 Task: Log work in the project AgileBuddy for the issue 'Implement a new cloud-based customer relationship management system for a company with advanced lead generation and sales tracking features' spent time as '6w 1d 13h 33m' and remaining time as '6w 3d 18h 17m' and add a flag. Now add the issue to the epic 'Data Warehousing Process Improvement'. Log work in the project AgileBuddy for the issue 'Integrate a new product recommendation feature into an existing e-commerce website to improve product discoverability and sales conversion' spent time as '6w 2d 21h 17m' and remaining time as '6w 1d 1h 46m' and clone the issue. Now add the issue to the epic 'IT Audit and Compliance'
Action: Mouse moved to (653, 212)
Screenshot: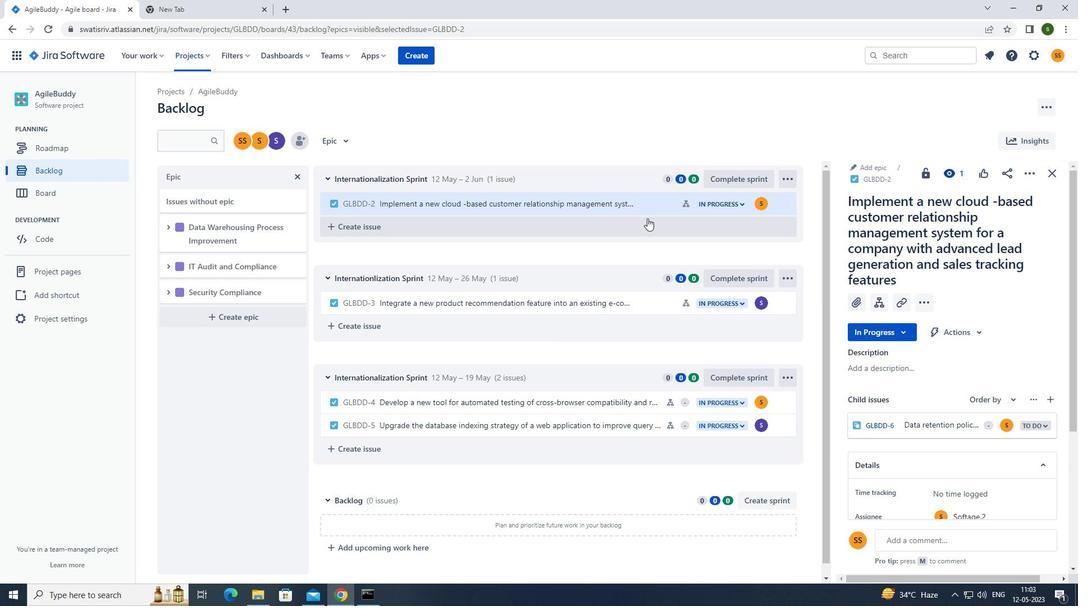 
Action: Mouse pressed left at (653, 212)
Screenshot: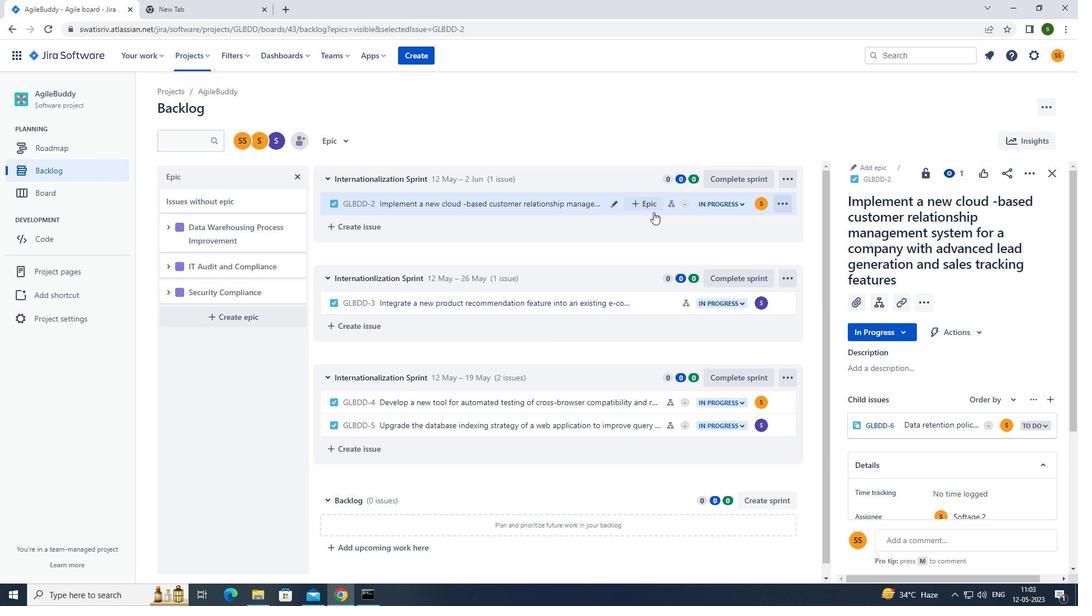 
Action: Mouse moved to (1028, 174)
Screenshot: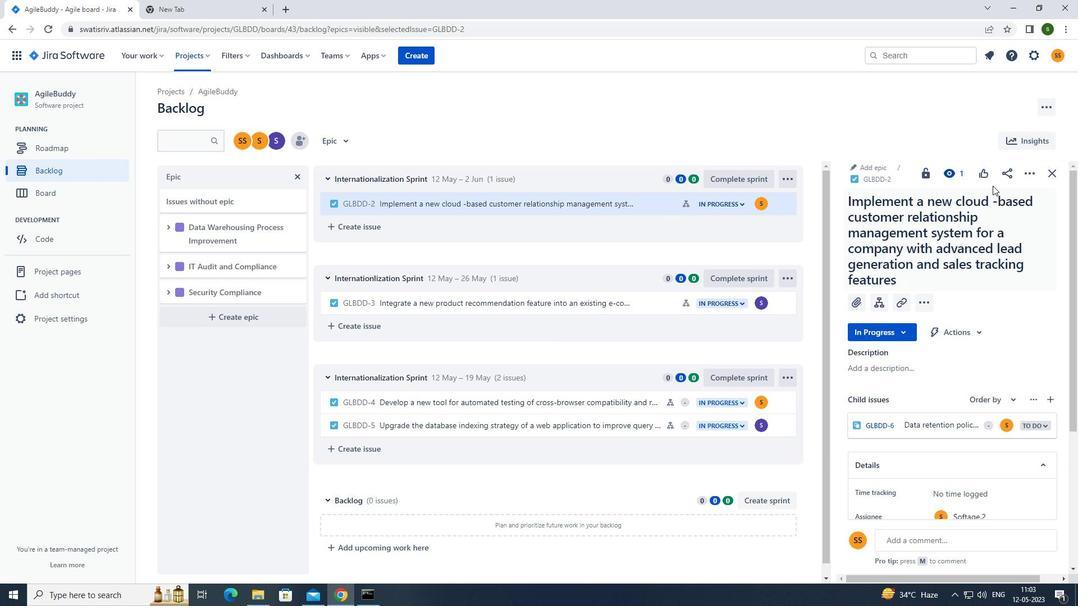 
Action: Mouse pressed left at (1028, 174)
Screenshot: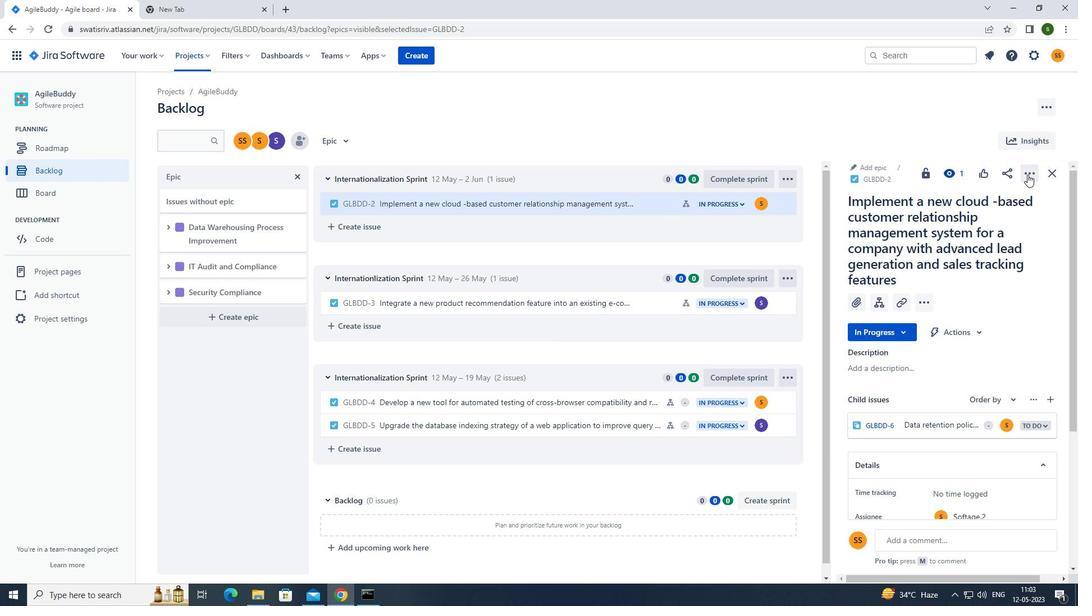 
Action: Mouse moved to (993, 202)
Screenshot: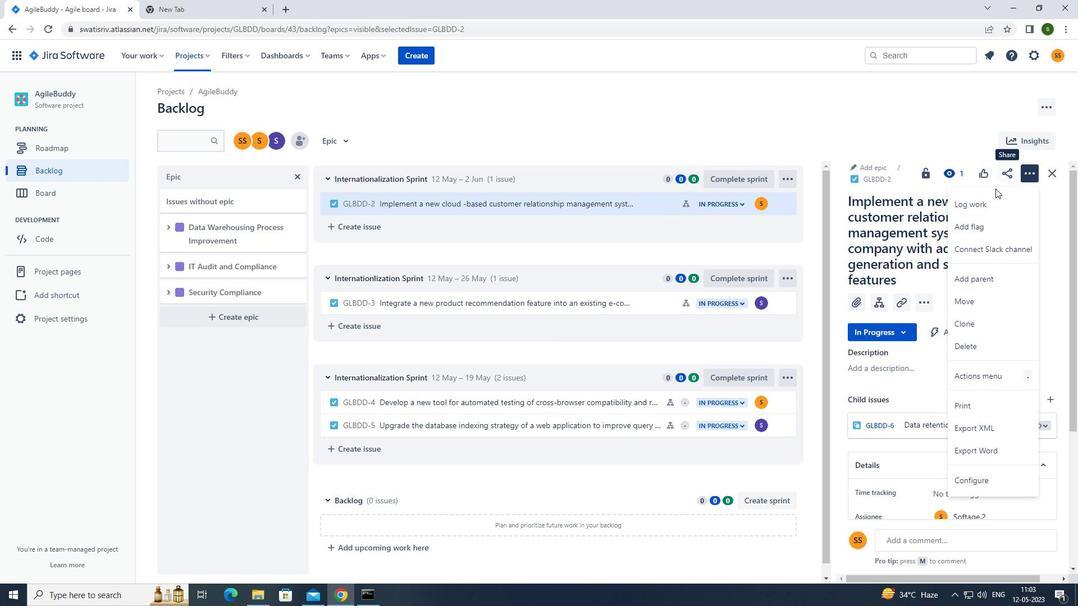 
Action: Mouse pressed left at (993, 202)
Screenshot: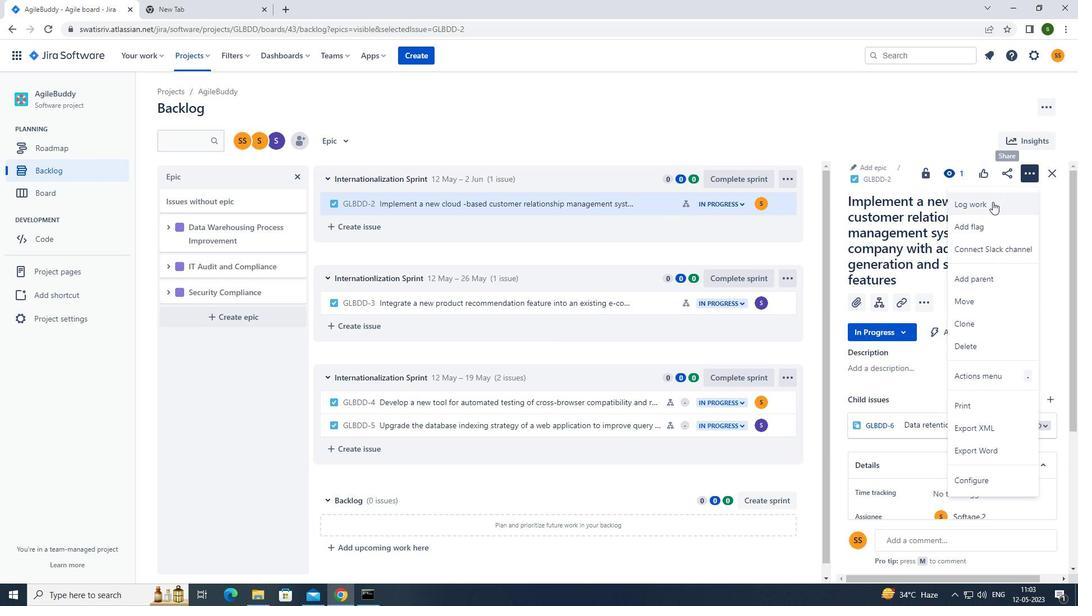
Action: Mouse moved to (458, 134)
Screenshot: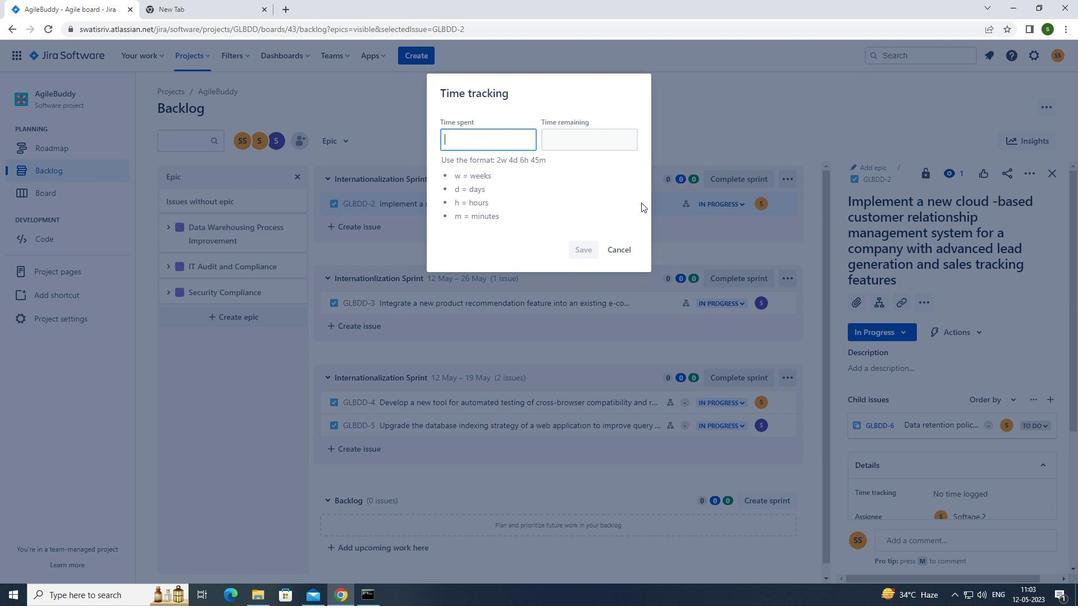 
Action: Mouse pressed left at (458, 134)
Screenshot: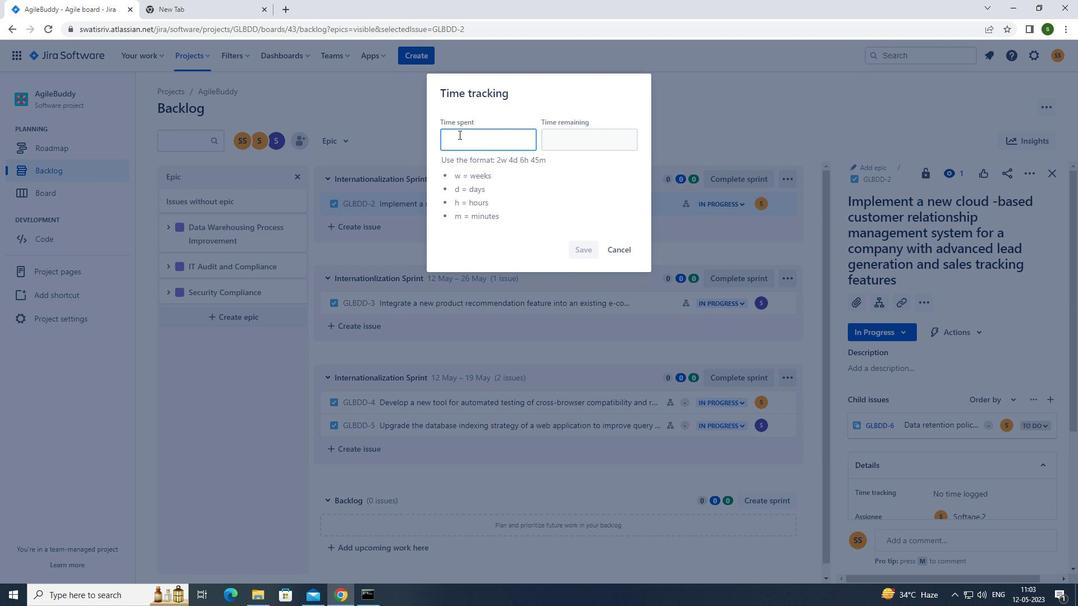 
Action: Mouse moved to (457, 136)
Screenshot: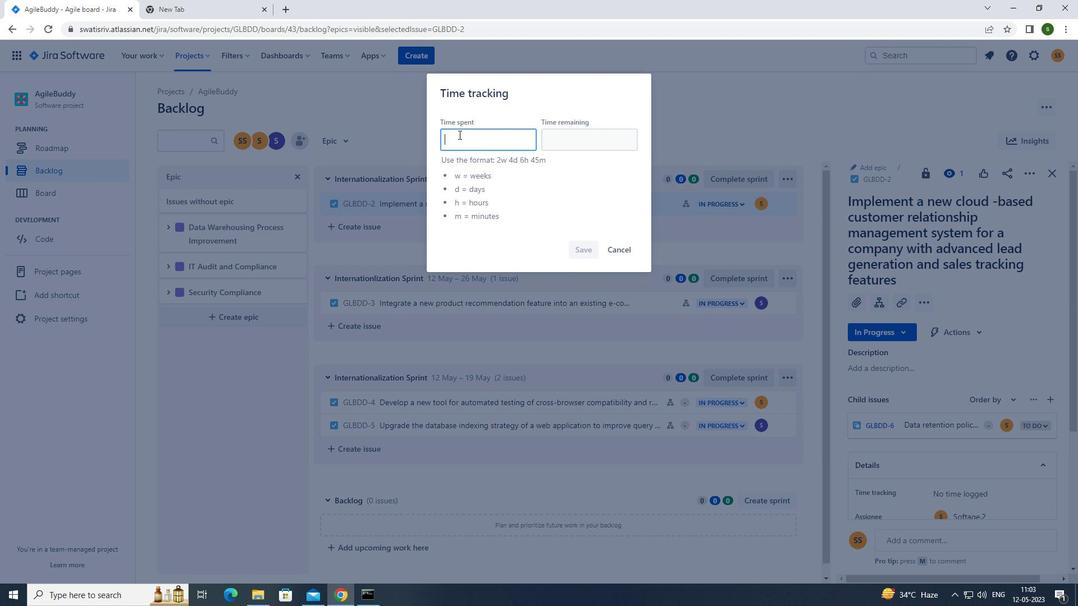 
Action: Key pressed 6w<Key.space>1d<Key.space>13h<Key.space>33m
Screenshot: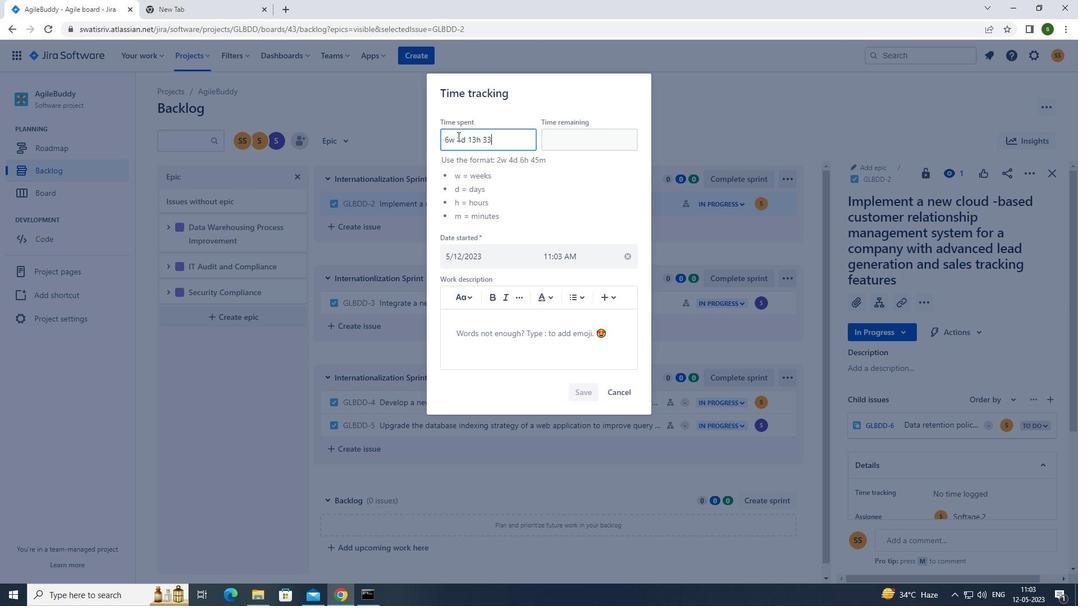 
Action: Mouse moved to (570, 155)
Screenshot: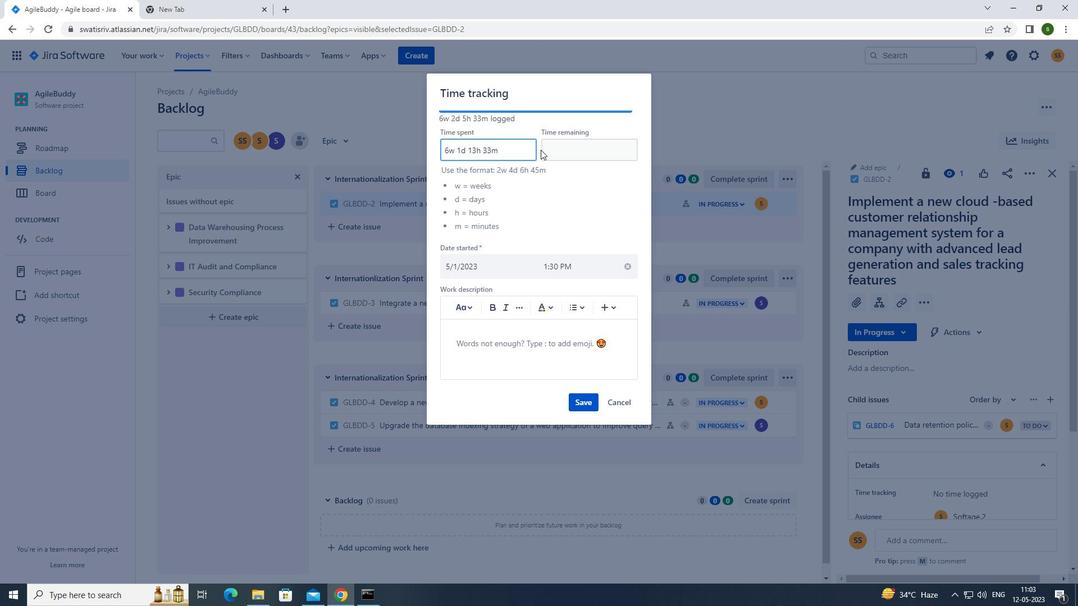 
Action: Mouse pressed left at (570, 155)
Screenshot: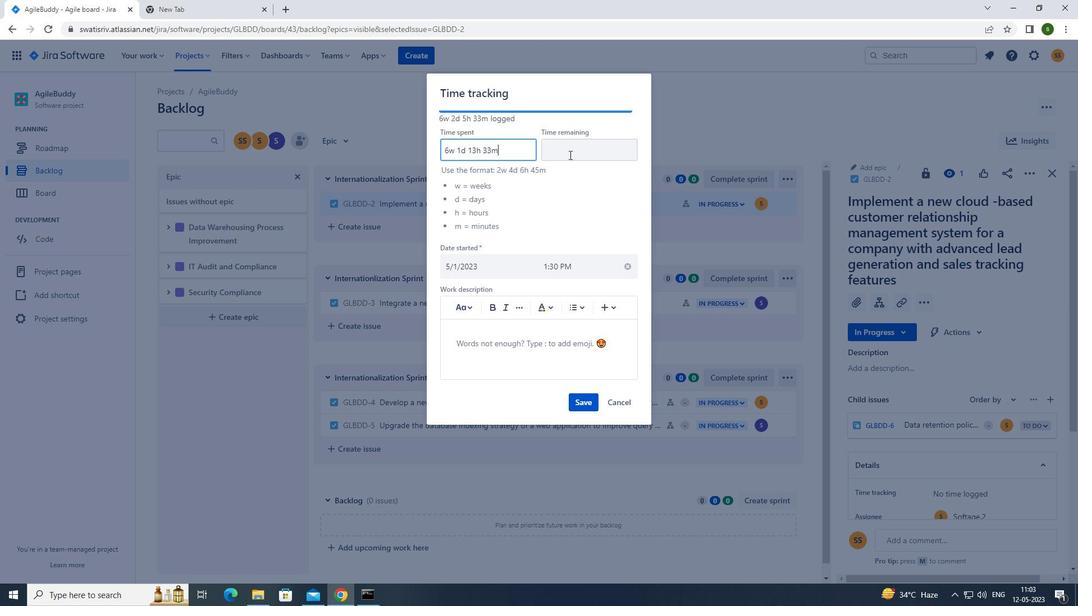 
Action: Mouse moved to (571, 155)
Screenshot: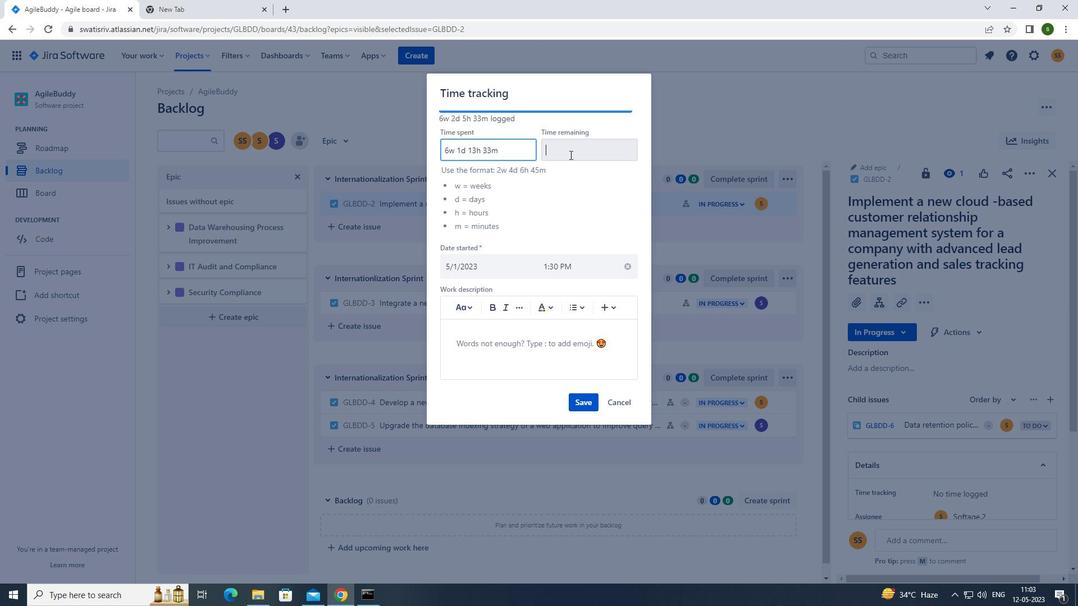 
Action: Key pressed 6w<Key.space>3d<Key.space>18h<Key.space>17m
Screenshot: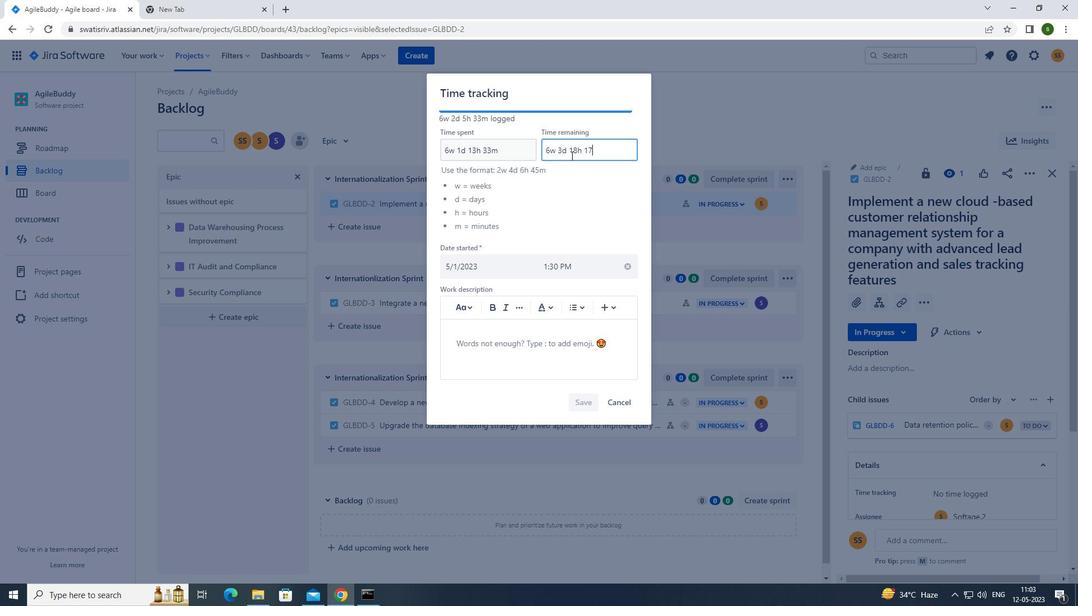 
Action: Mouse moved to (580, 403)
Screenshot: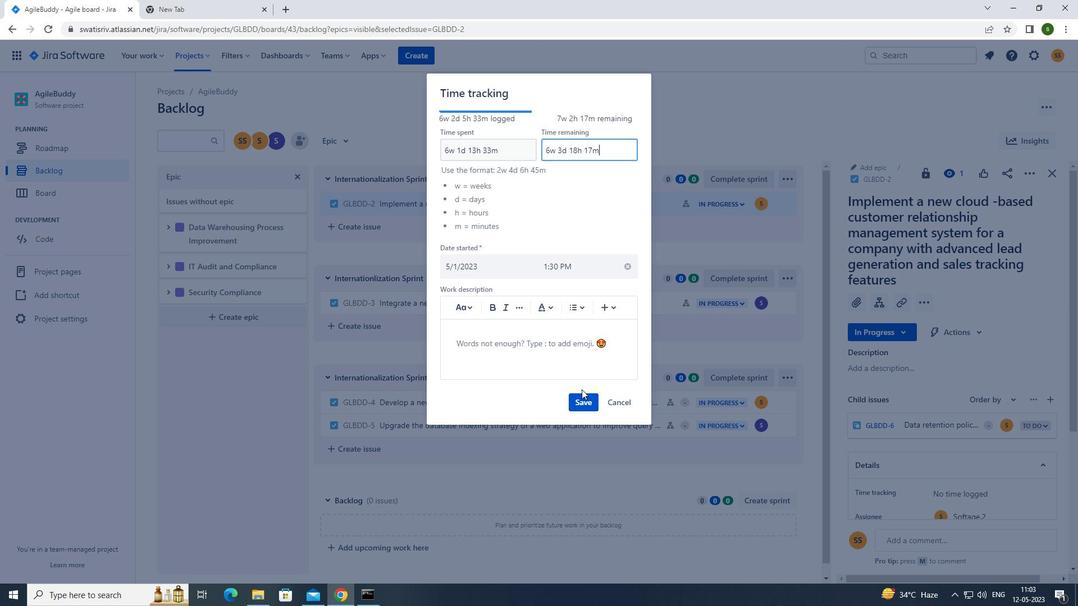 
Action: Mouse pressed left at (580, 403)
Screenshot: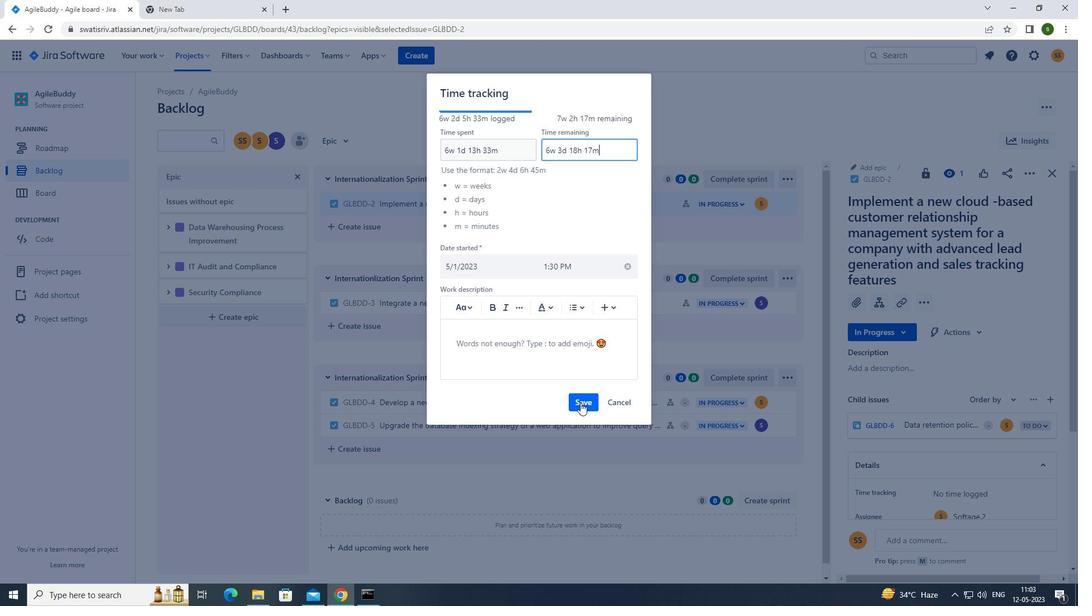 
Action: Mouse moved to (1028, 173)
Screenshot: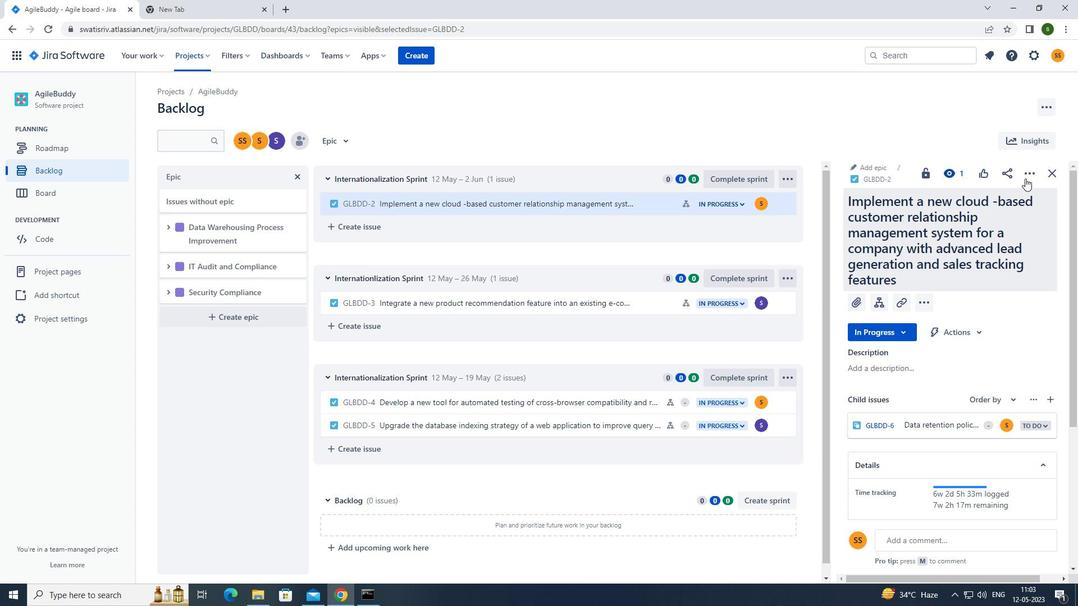 
Action: Mouse pressed left at (1028, 173)
Screenshot: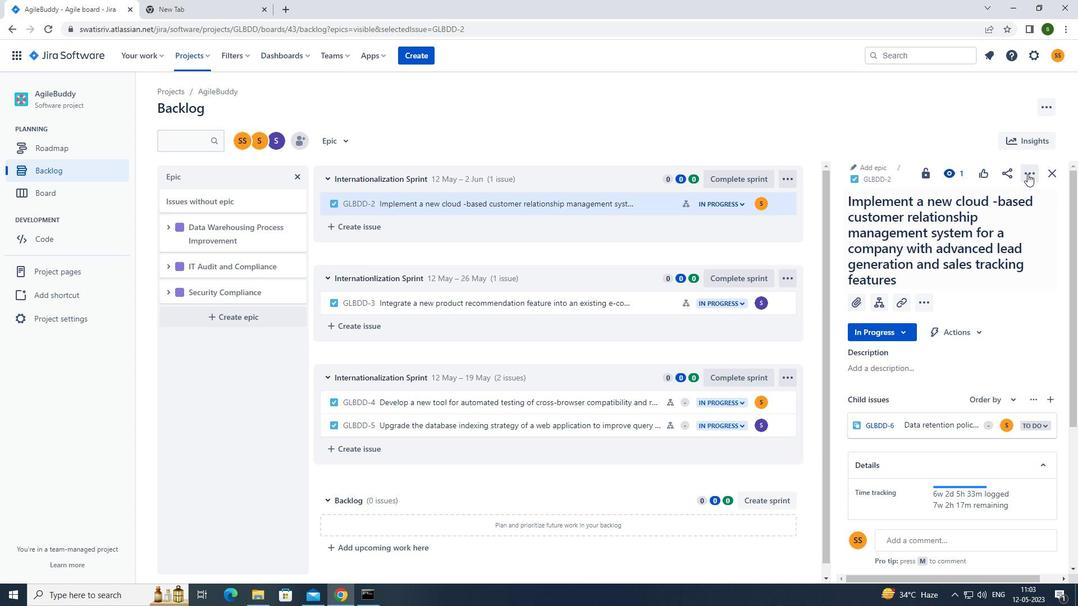 
Action: Mouse moved to (989, 223)
Screenshot: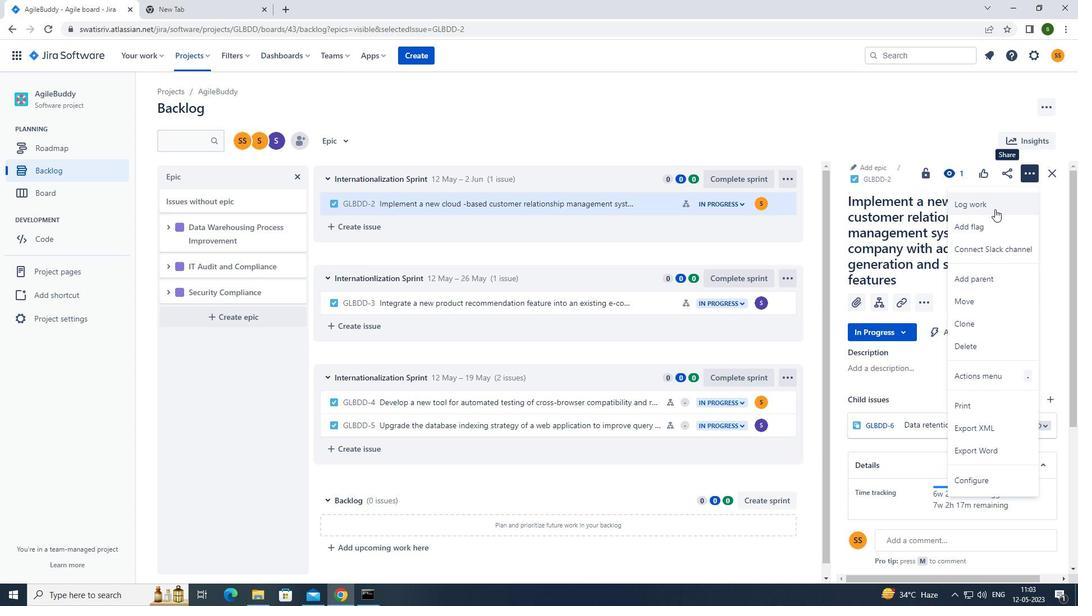 
Action: Mouse pressed left at (989, 223)
Screenshot: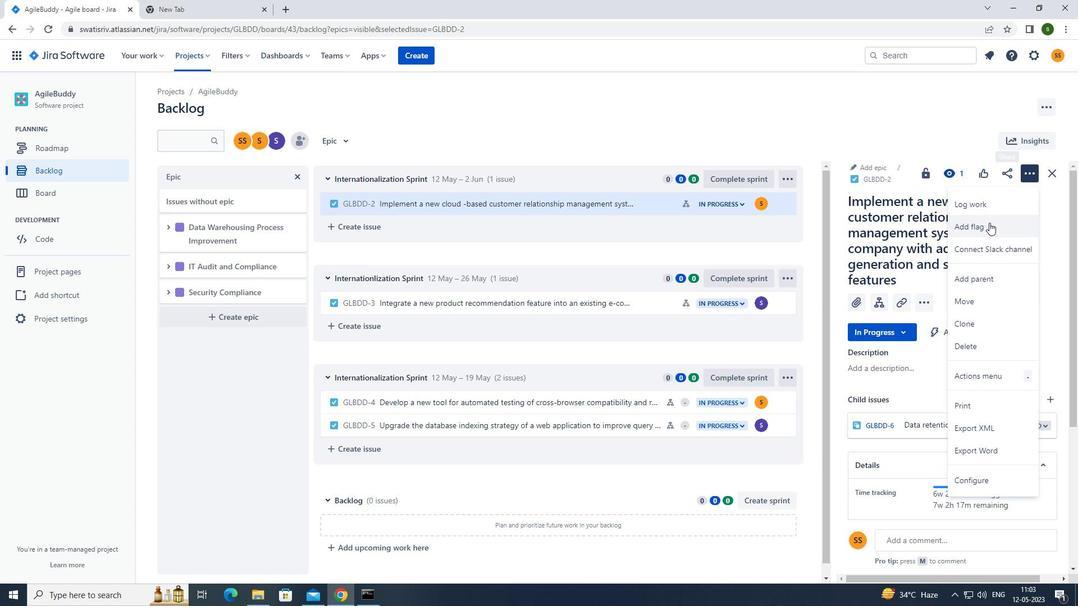 
Action: Mouse moved to (341, 137)
Screenshot: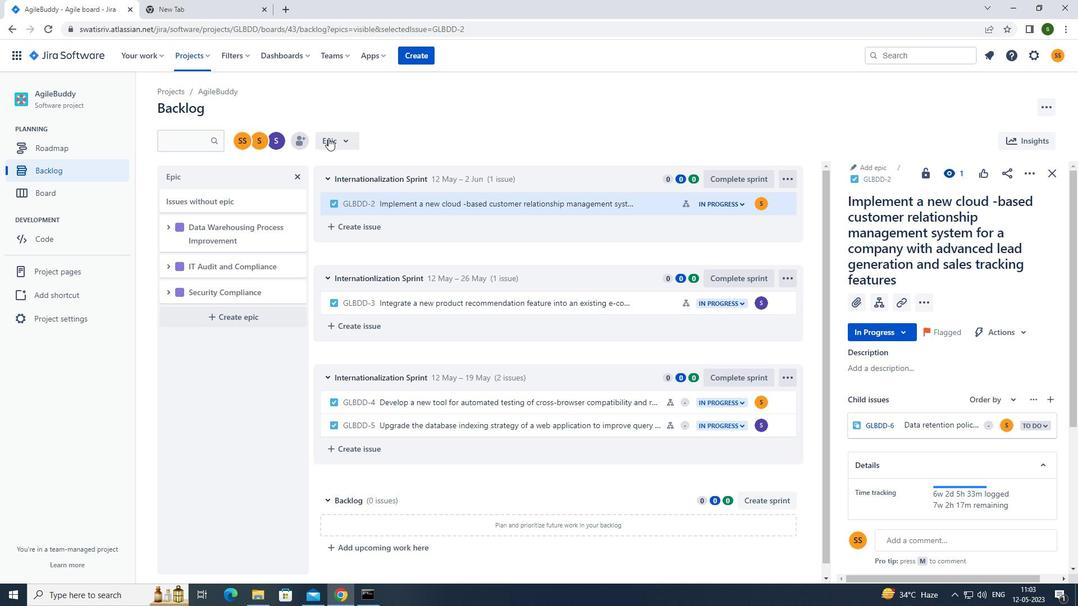 
Action: Mouse pressed left at (341, 137)
Screenshot: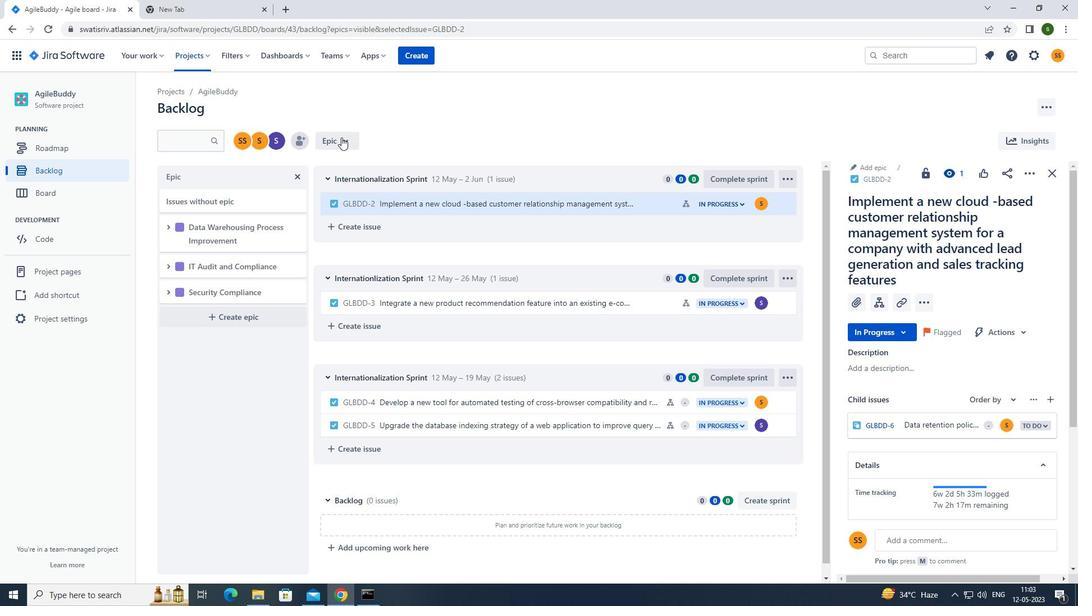 
Action: Mouse moved to (367, 192)
Screenshot: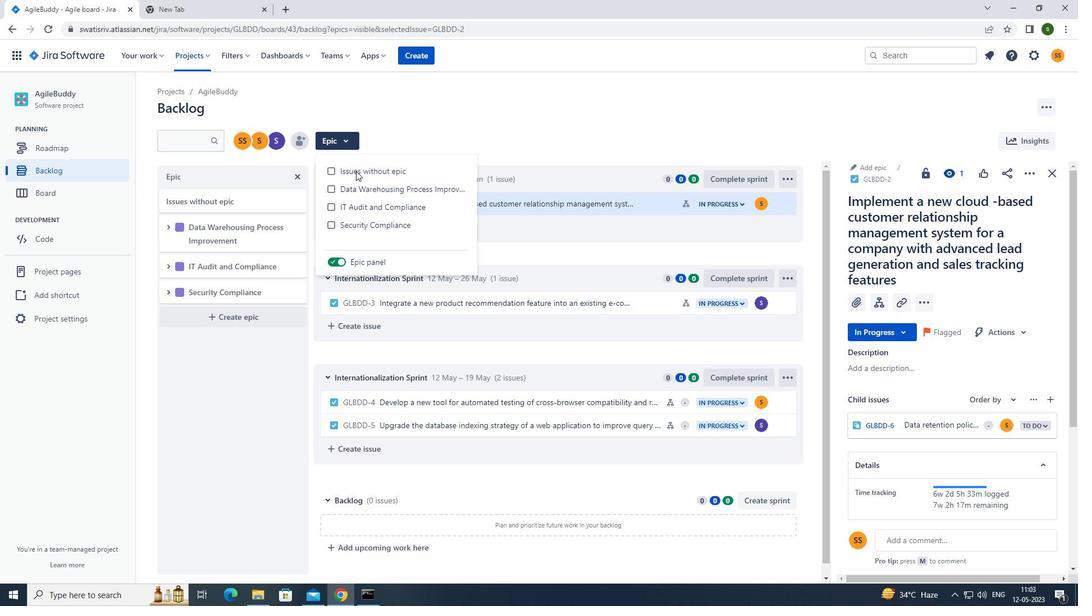 
Action: Mouse pressed left at (367, 192)
Screenshot: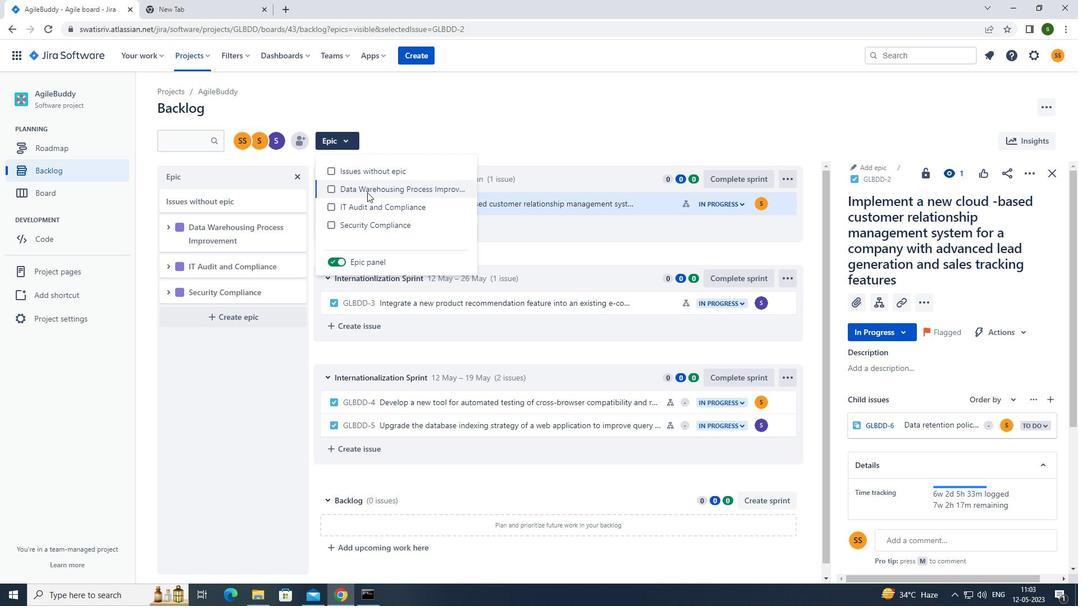 
Action: Mouse moved to (456, 115)
Screenshot: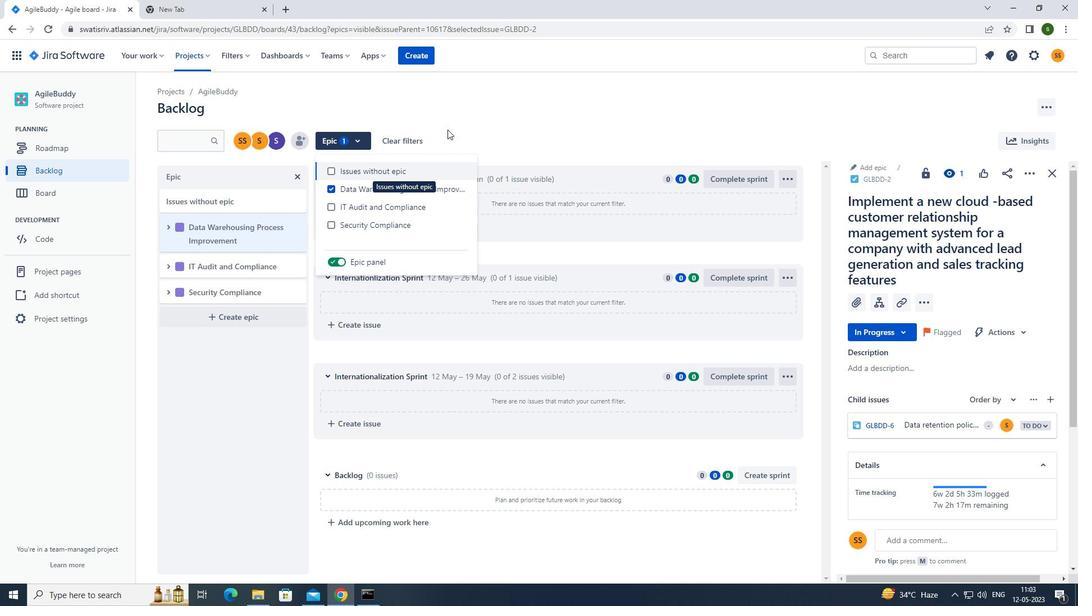 
Action: Mouse pressed left at (456, 115)
Screenshot: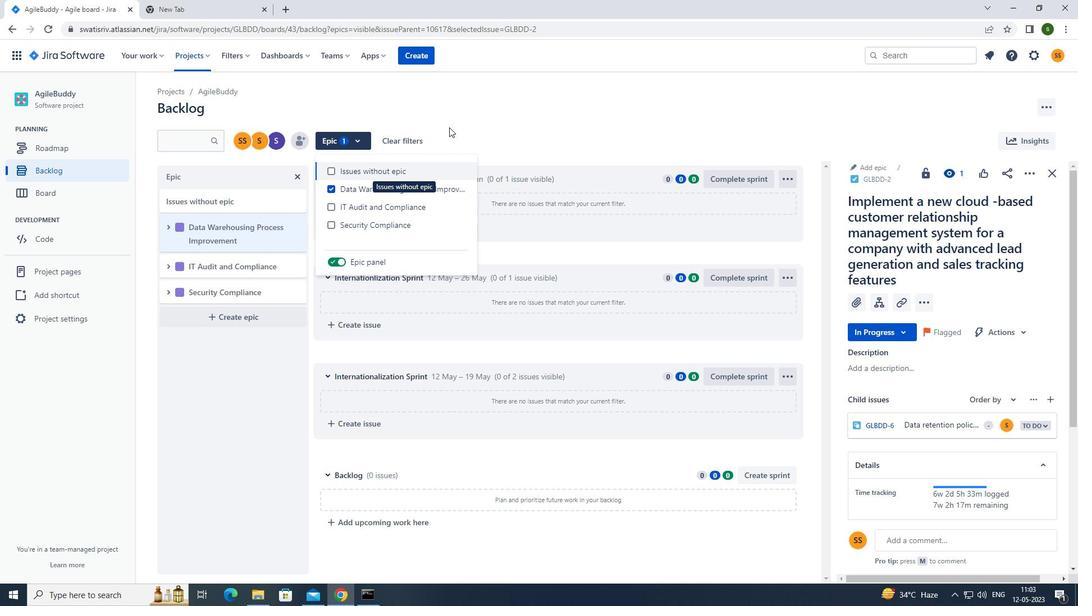 
Action: Mouse moved to (83, 167)
Screenshot: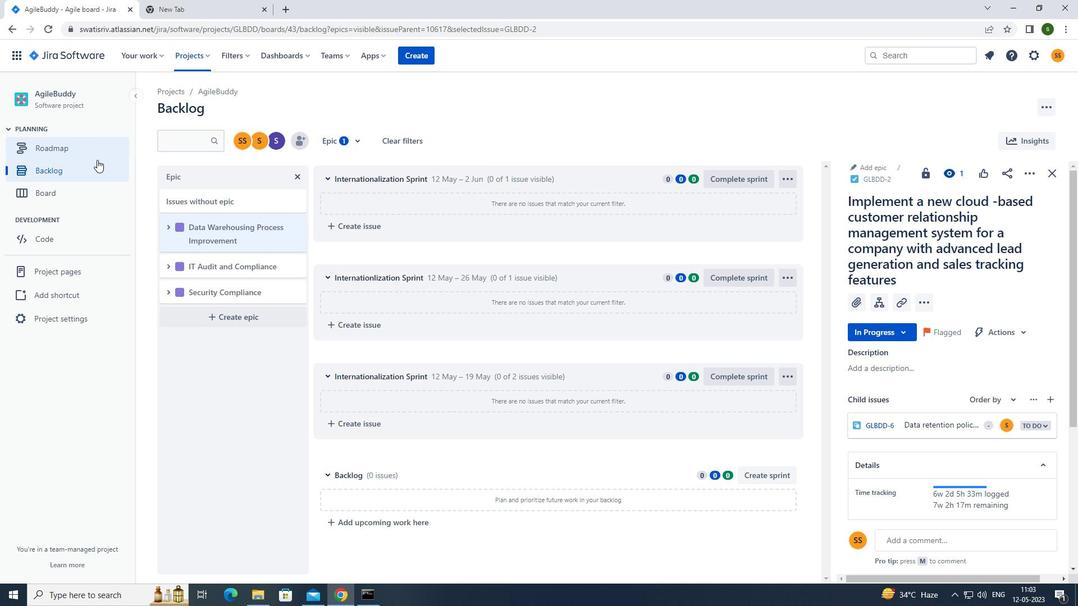 
Action: Mouse pressed left at (83, 167)
Screenshot: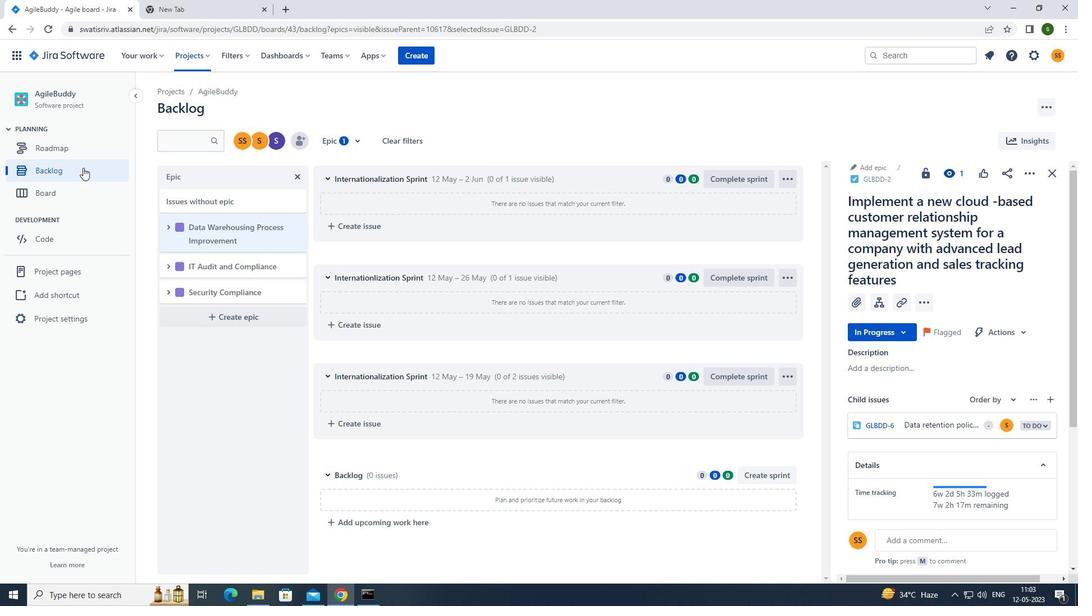 
Action: Mouse moved to (622, 311)
Screenshot: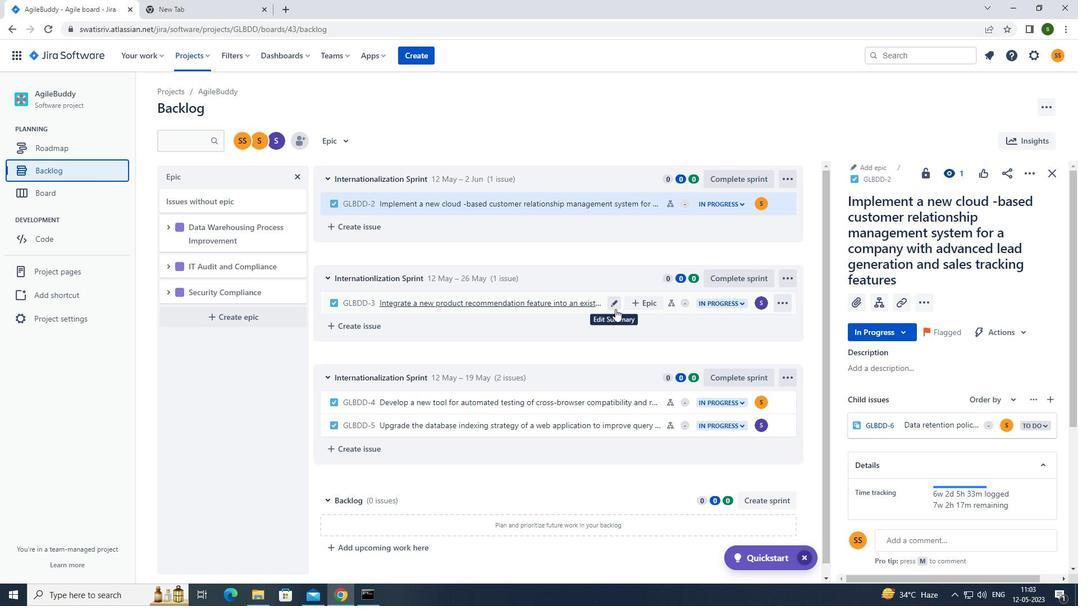 
Action: Mouse pressed left at (622, 311)
Screenshot: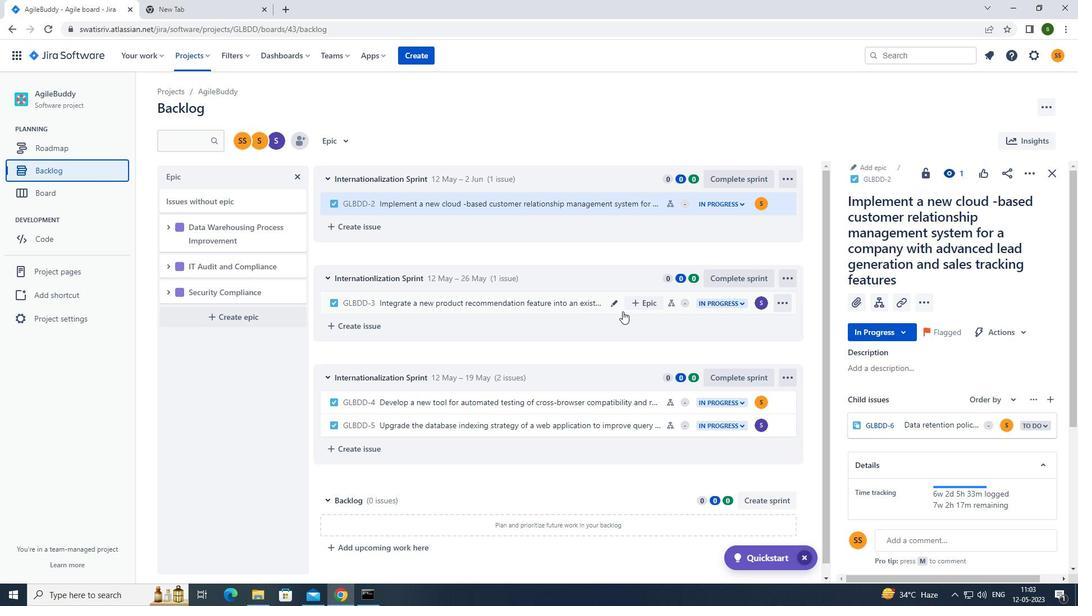 
Action: Mouse moved to (1026, 172)
Screenshot: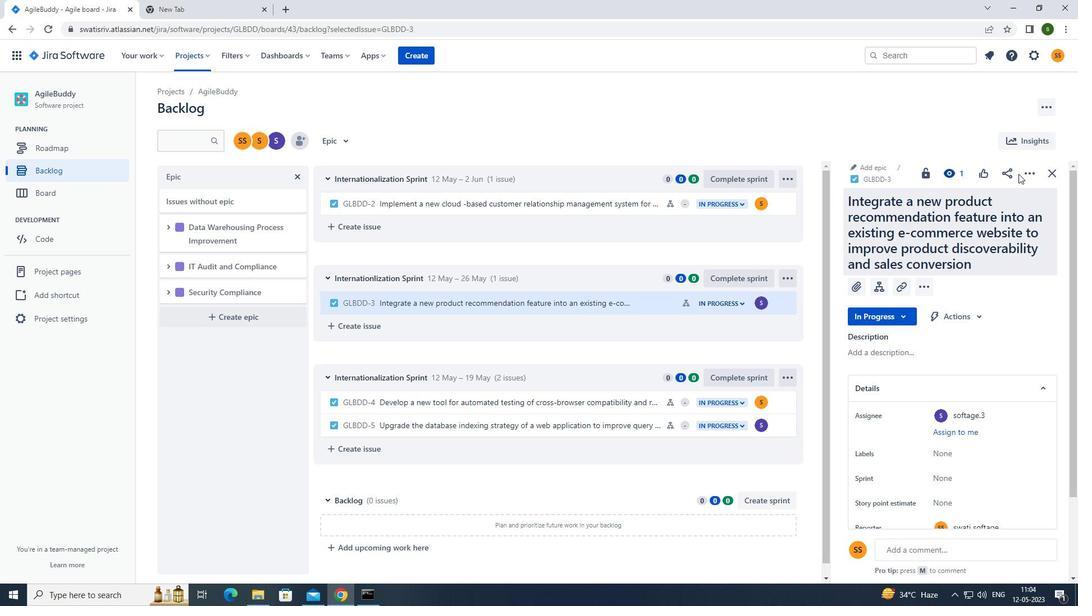 
Action: Mouse pressed left at (1026, 172)
Screenshot: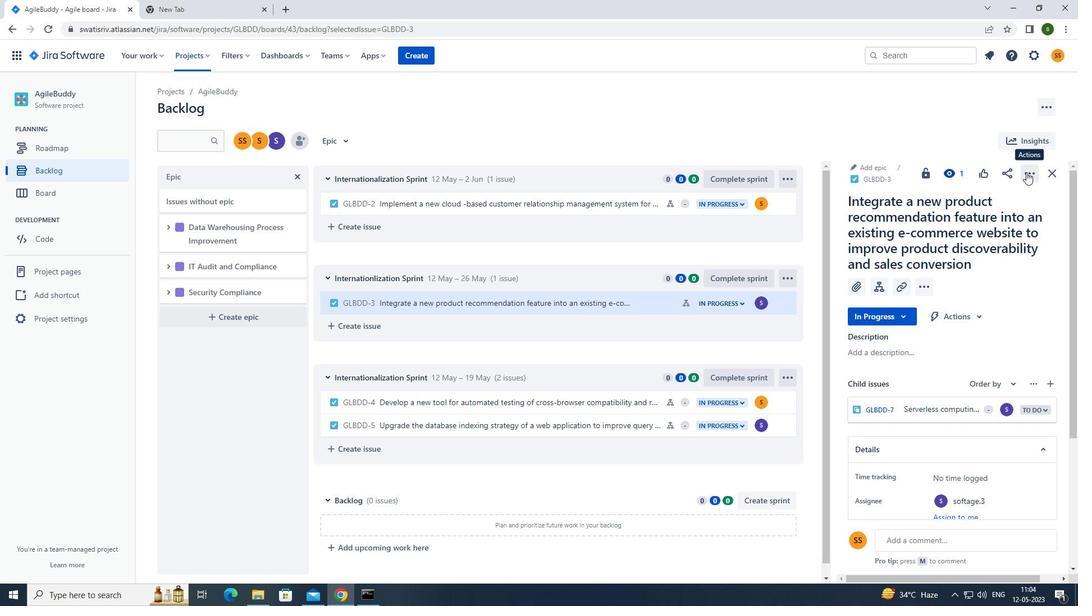 
Action: Mouse moved to (1000, 204)
Screenshot: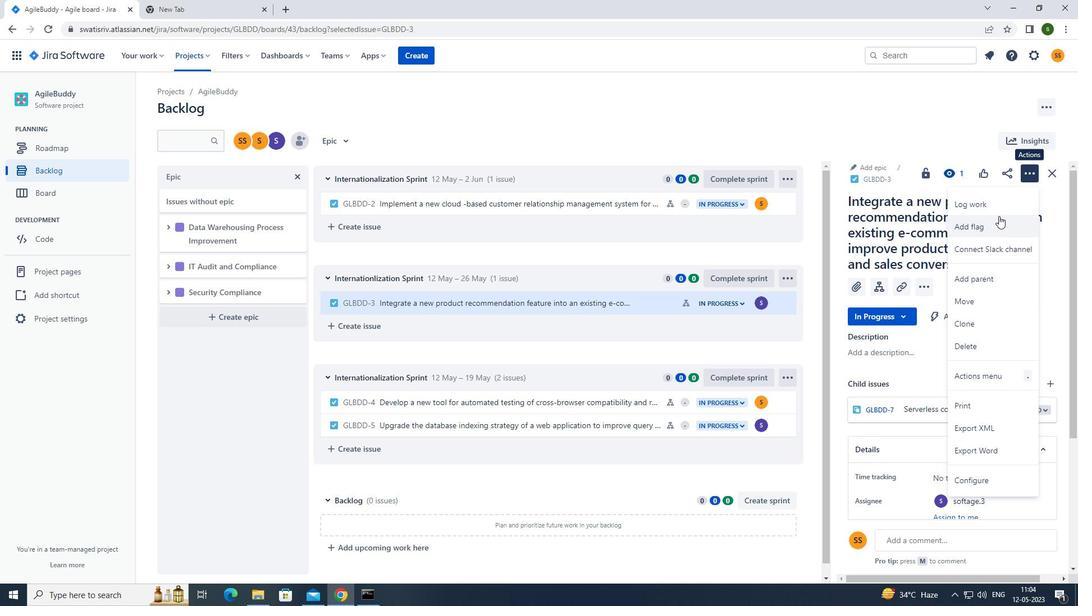 
Action: Mouse pressed left at (1000, 204)
Screenshot: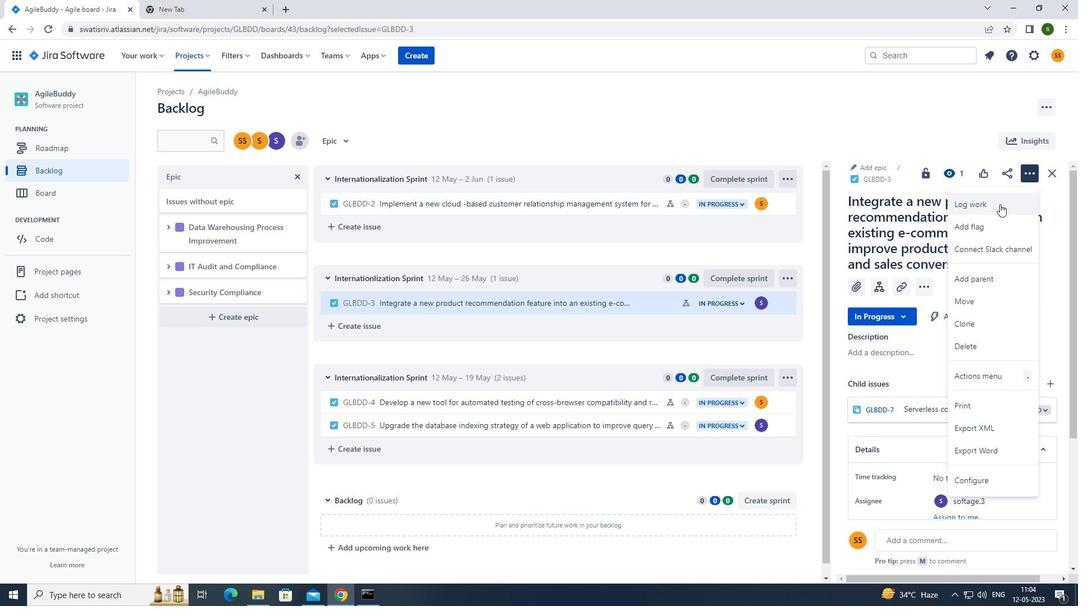 
Action: Mouse moved to (522, 142)
Screenshot: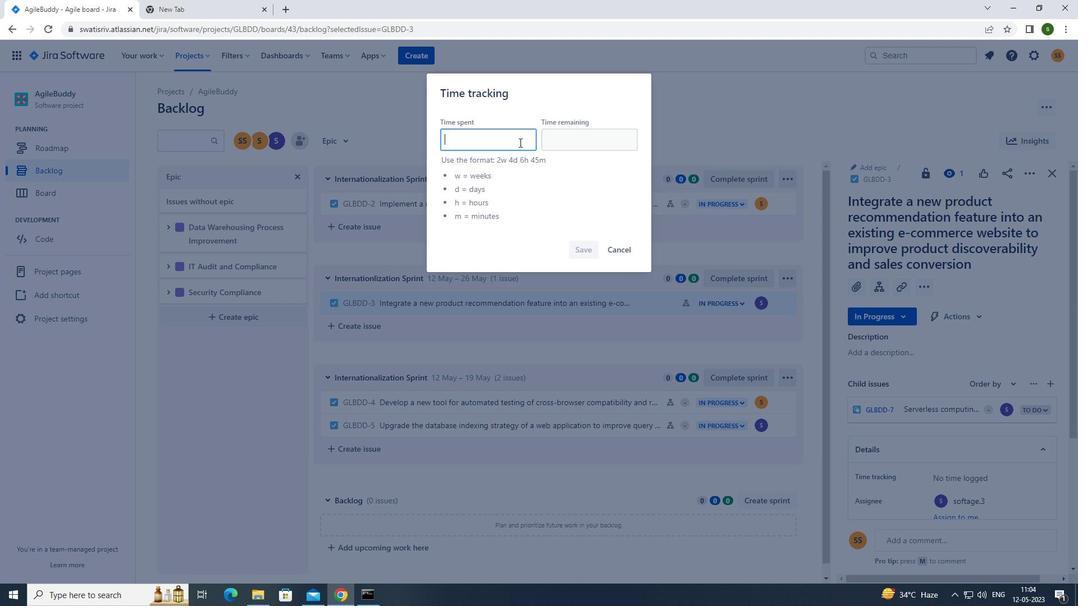 
Action: Key pressed 6w<Key.space>2d<Key.space>21h<Key.space>17m
Screenshot: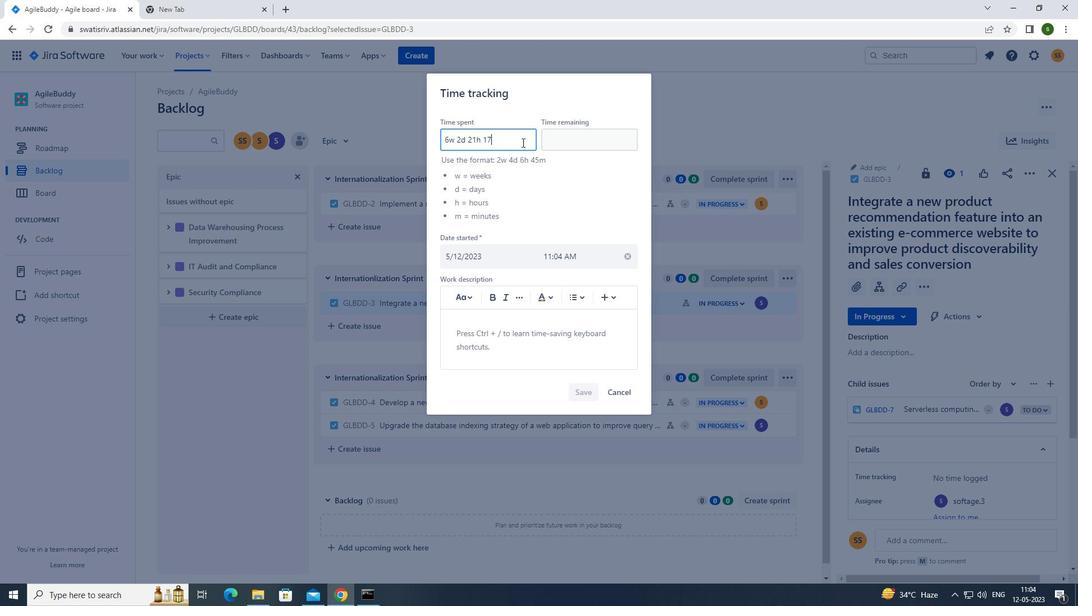 
Action: Mouse moved to (606, 155)
Screenshot: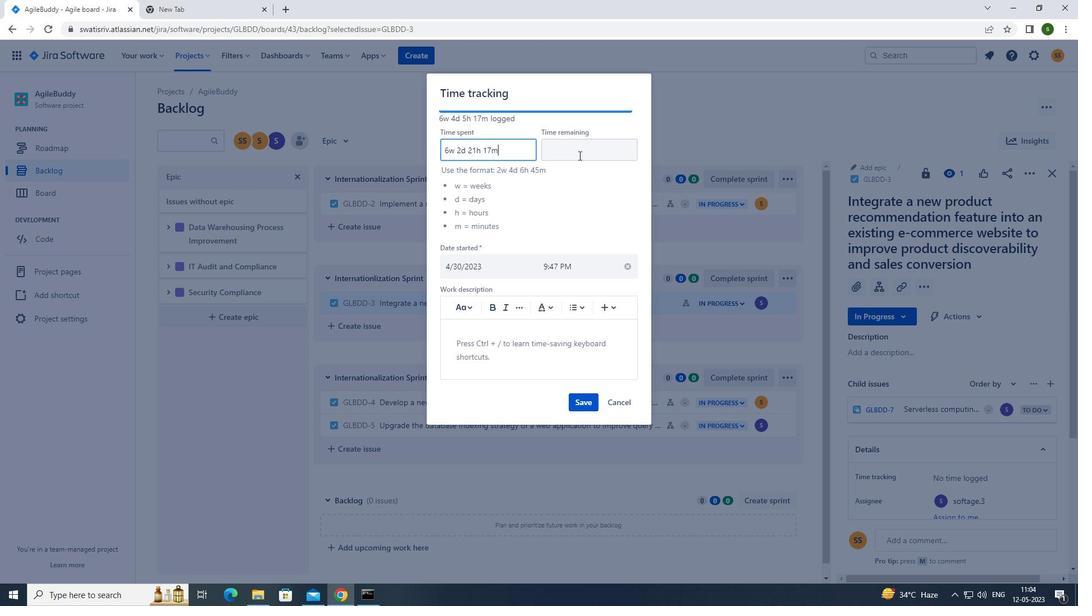 
Action: Mouse pressed left at (606, 155)
Screenshot: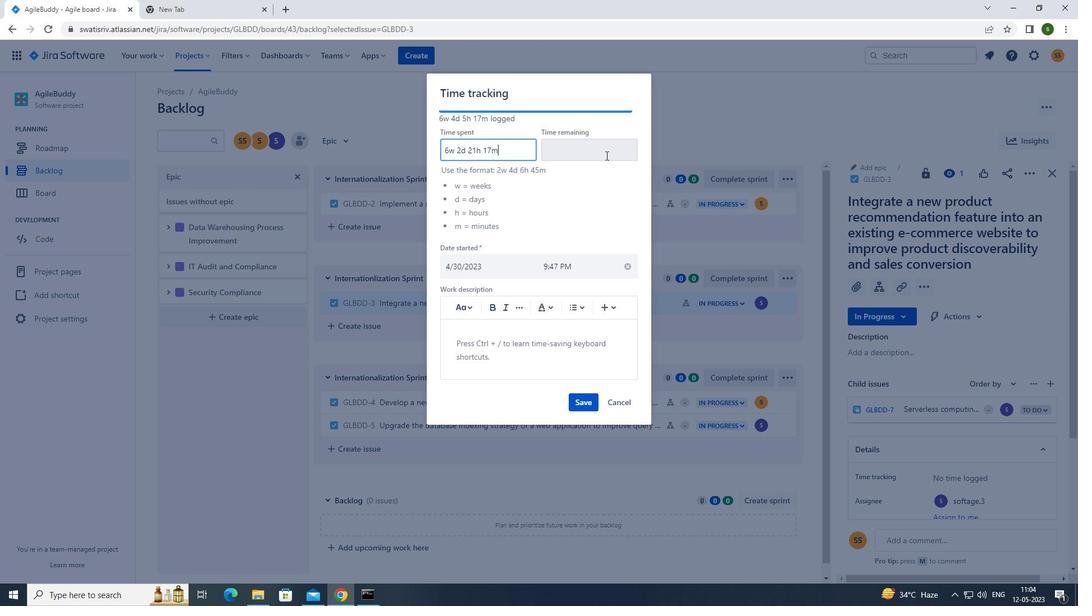 
Action: Key pressed 6w<Key.space>1d<Key.space>1h<Key.space>46m
Screenshot: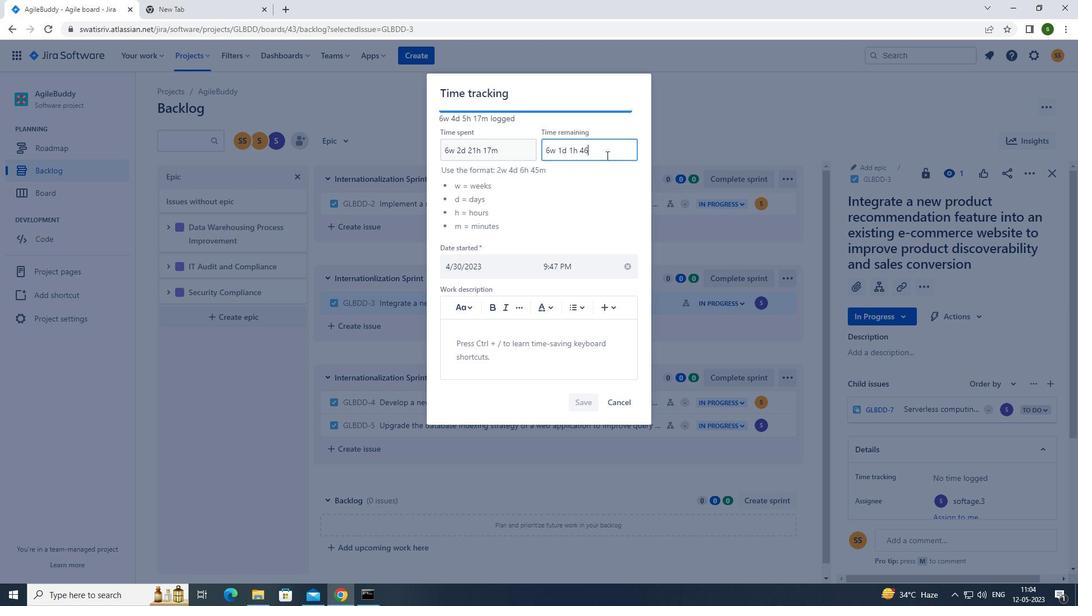 
Action: Mouse moved to (590, 402)
Screenshot: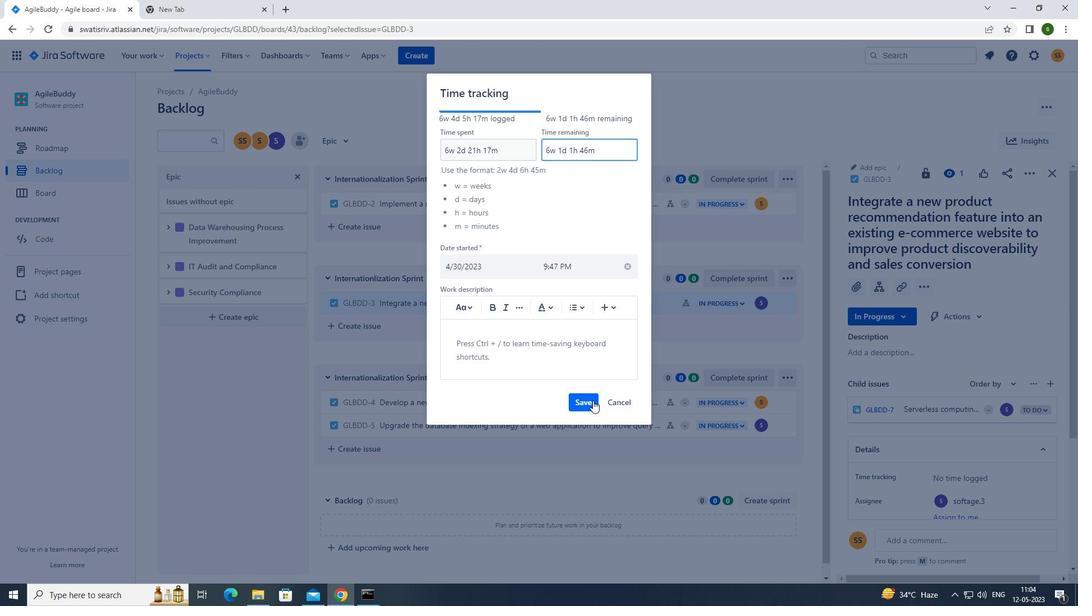 
Action: Mouse pressed left at (590, 402)
Screenshot: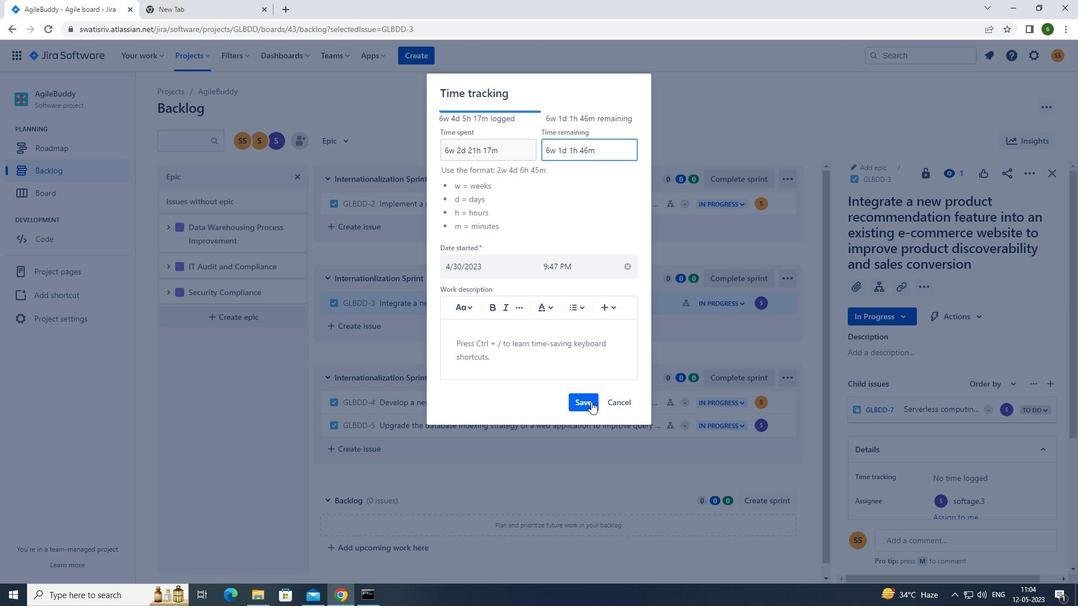 
Action: Mouse moved to (783, 304)
Screenshot: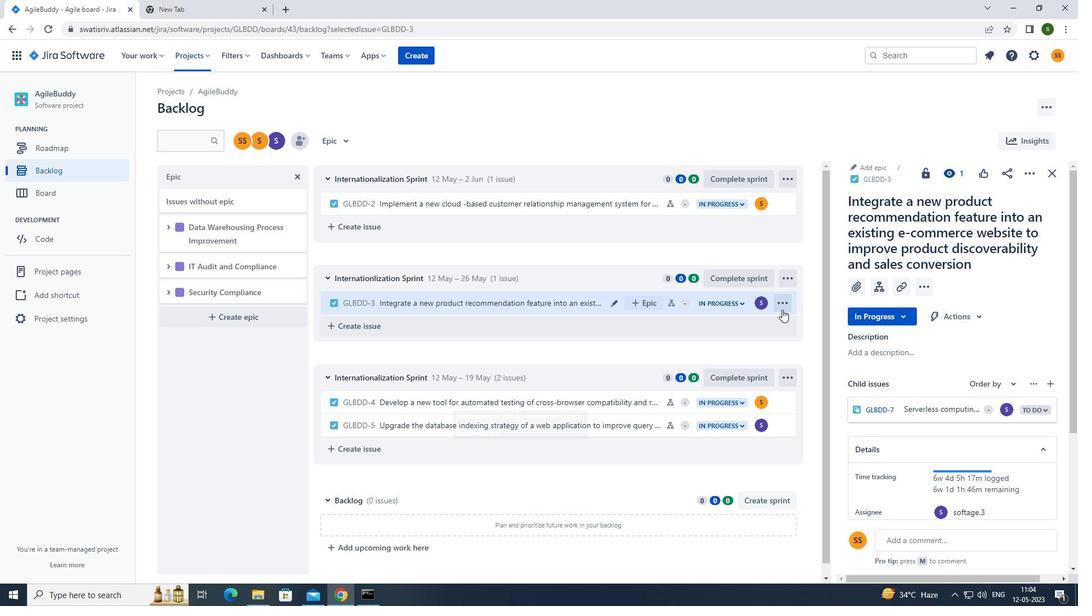 
Action: Mouse pressed left at (783, 304)
Screenshot: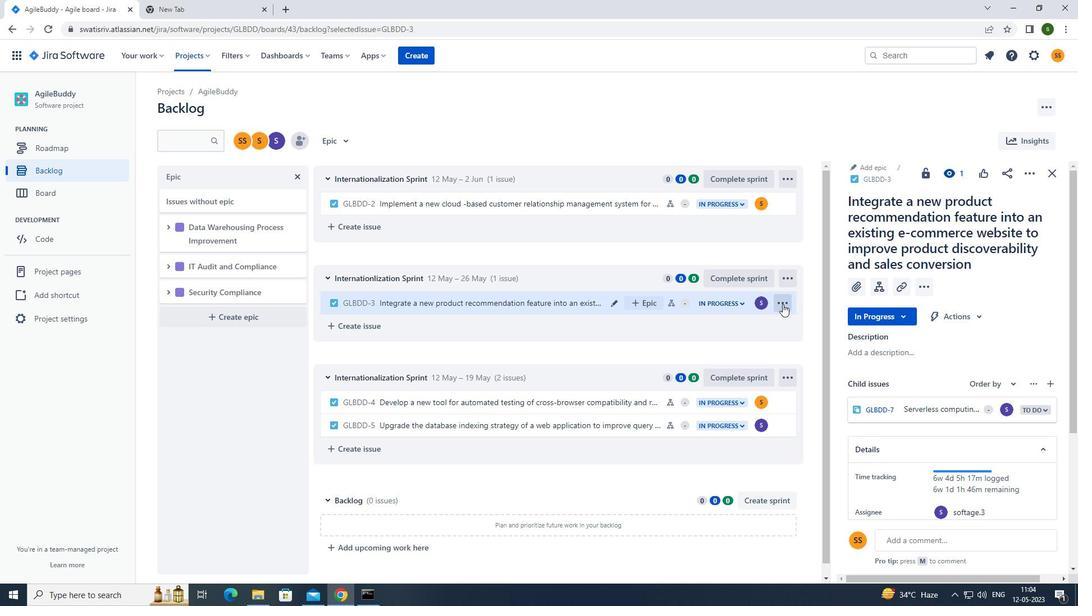 
Action: Mouse moved to (1035, 171)
Screenshot: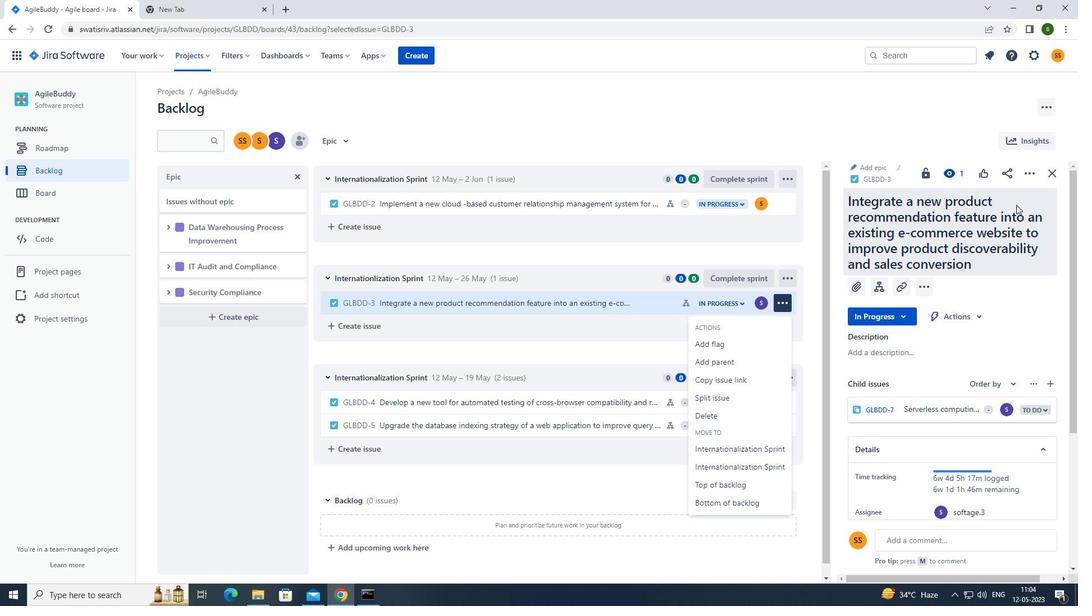
Action: Mouse pressed left at (1035, 171)
Screenshot: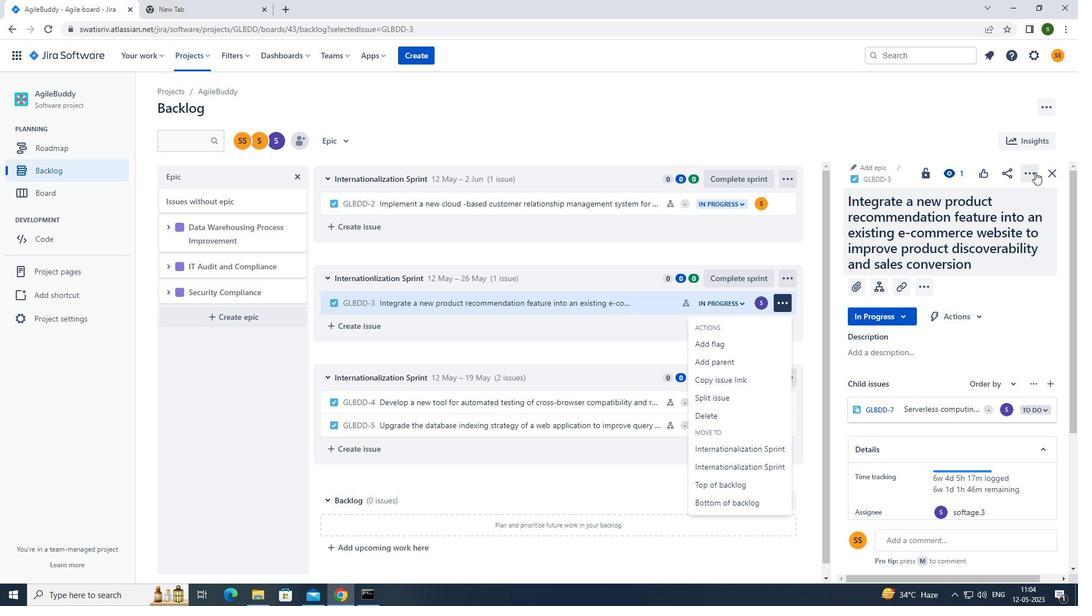 
Action: Mouse moved to (986, 315)
Screenshot: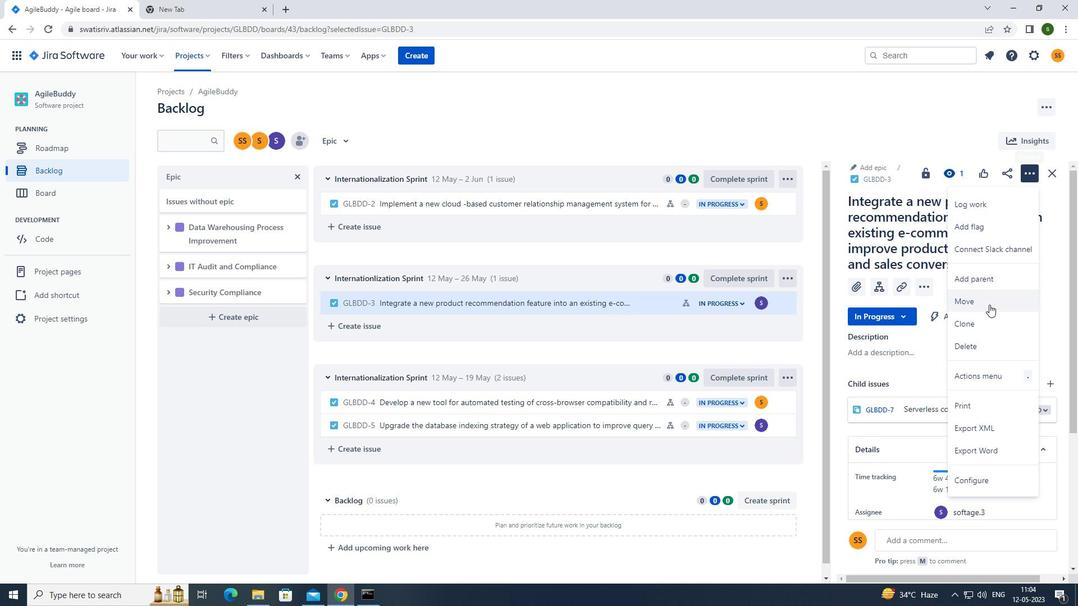
Action: Mouse pressed left at (986, 315)
Screenshot: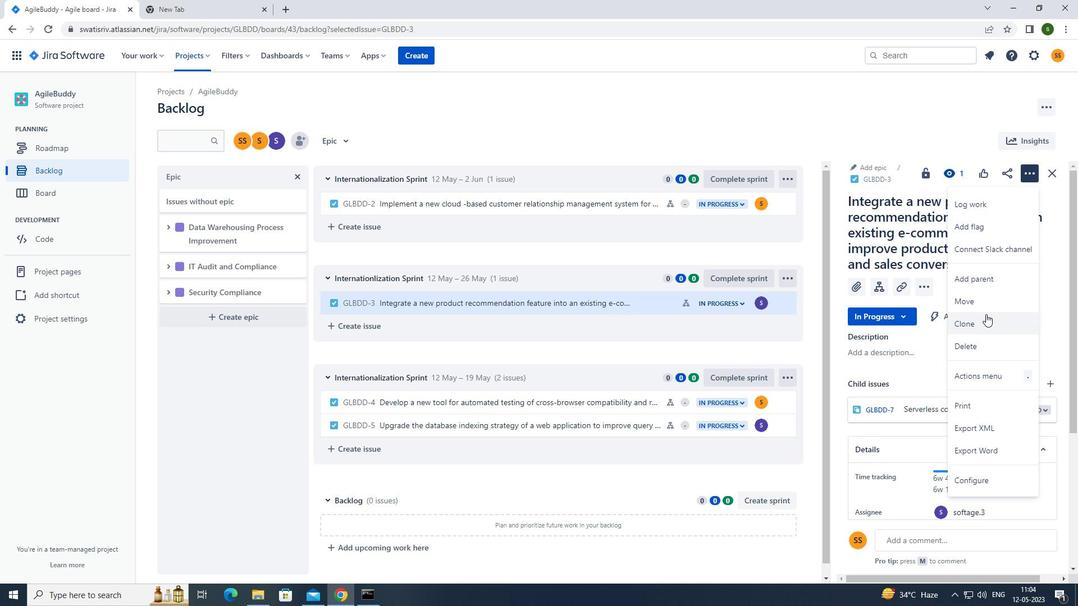 
Action: Mouse moved to (623, 238)
Screenshot: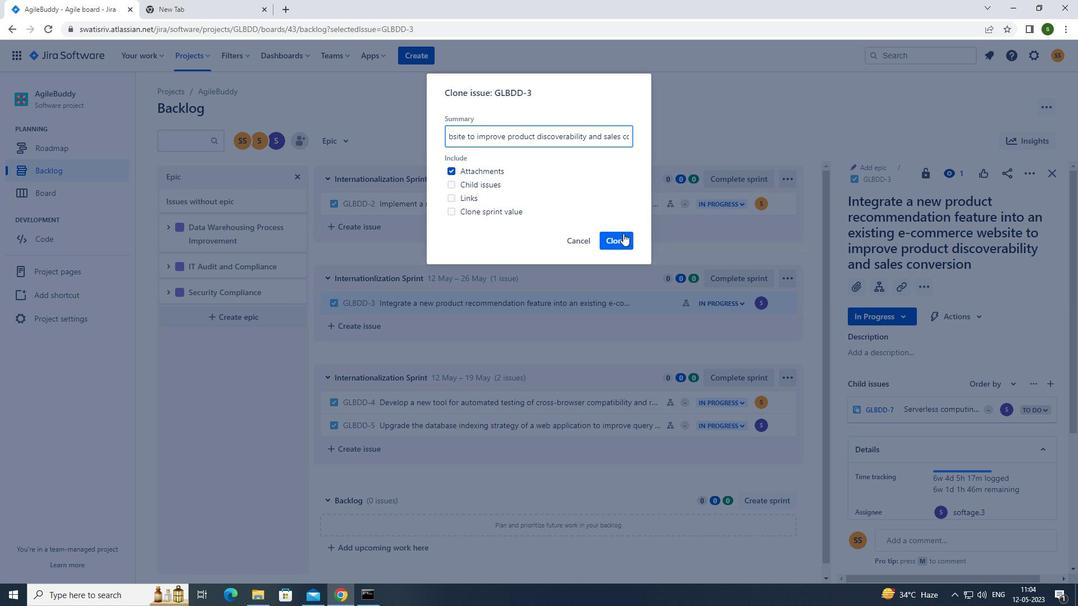 
Action: Mouse pressed left at (623, 238)
Screenshot: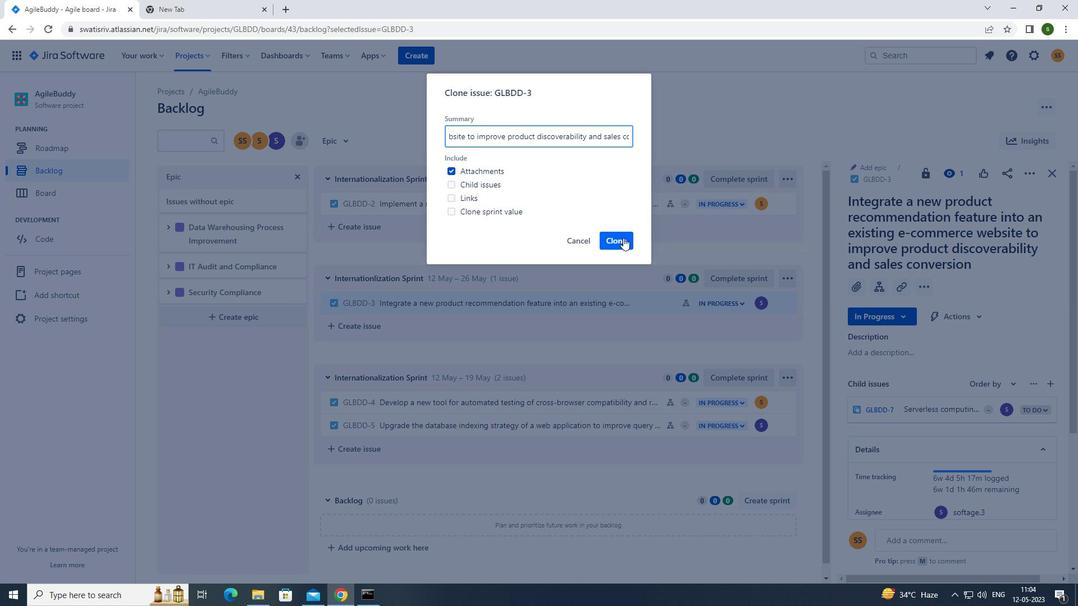 
Action: Mouse moved to (346, 141)
Screenshot: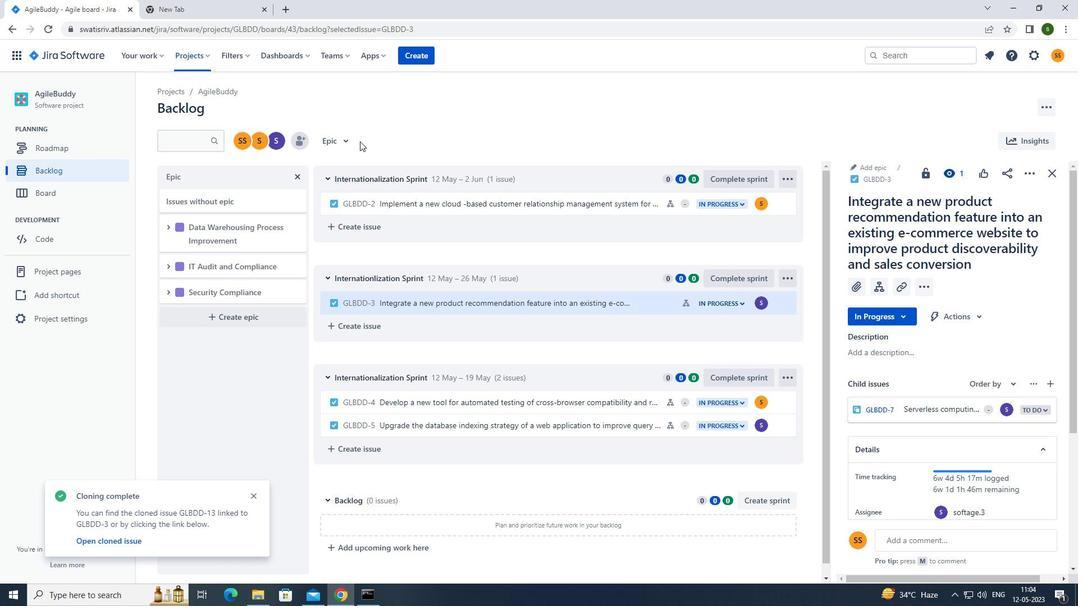 
Action: Mouse pressed left at (346, 141)
Screenshot: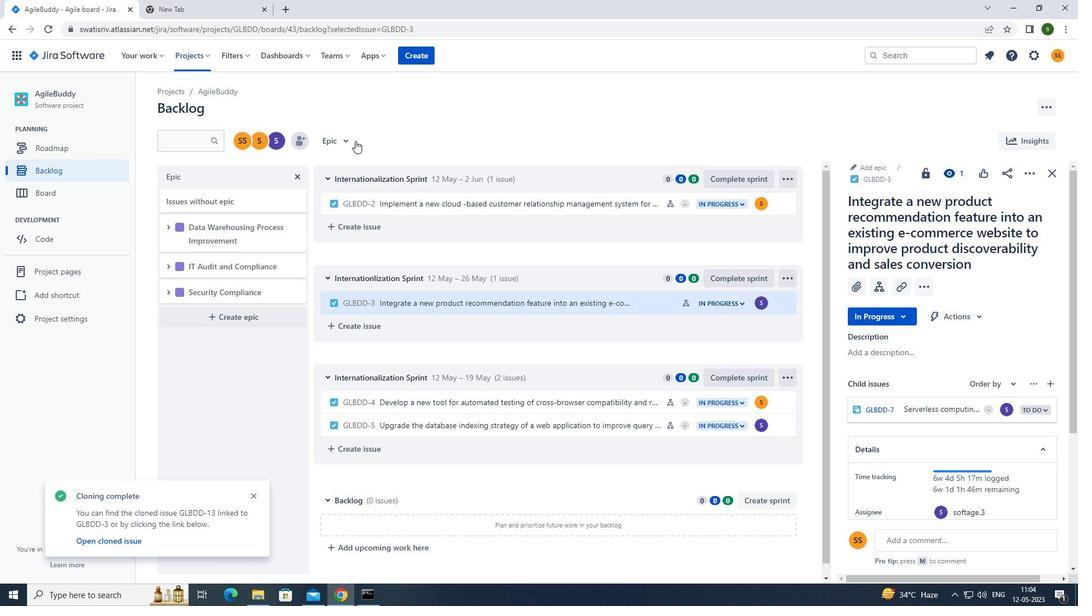 
Action: Mouse moved to (370, 203)
Screenshot: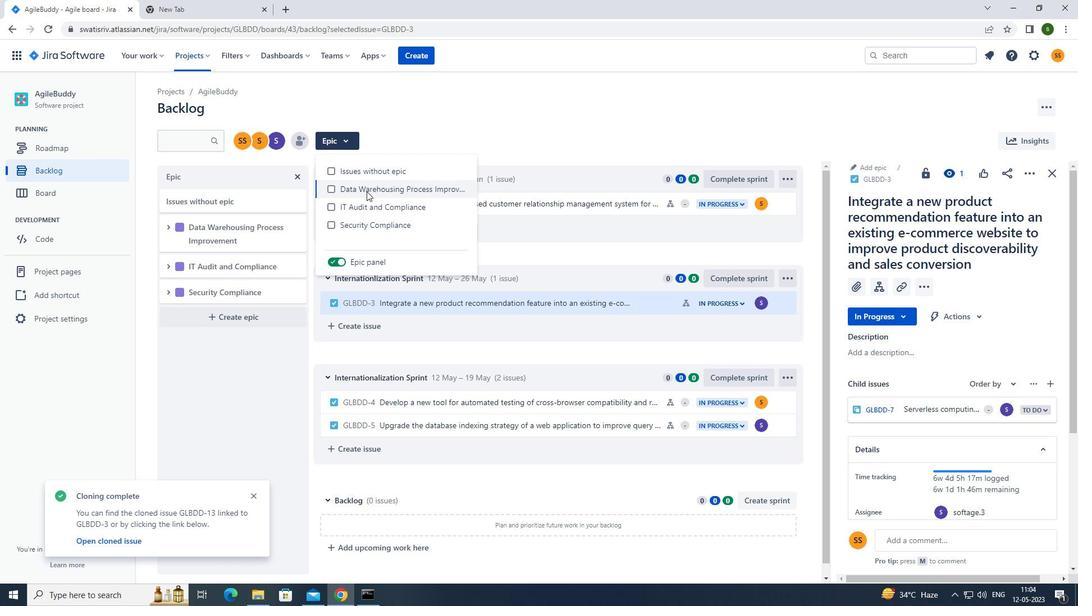 
Action: Mouse pressed left at (370, 203)
Screenshot: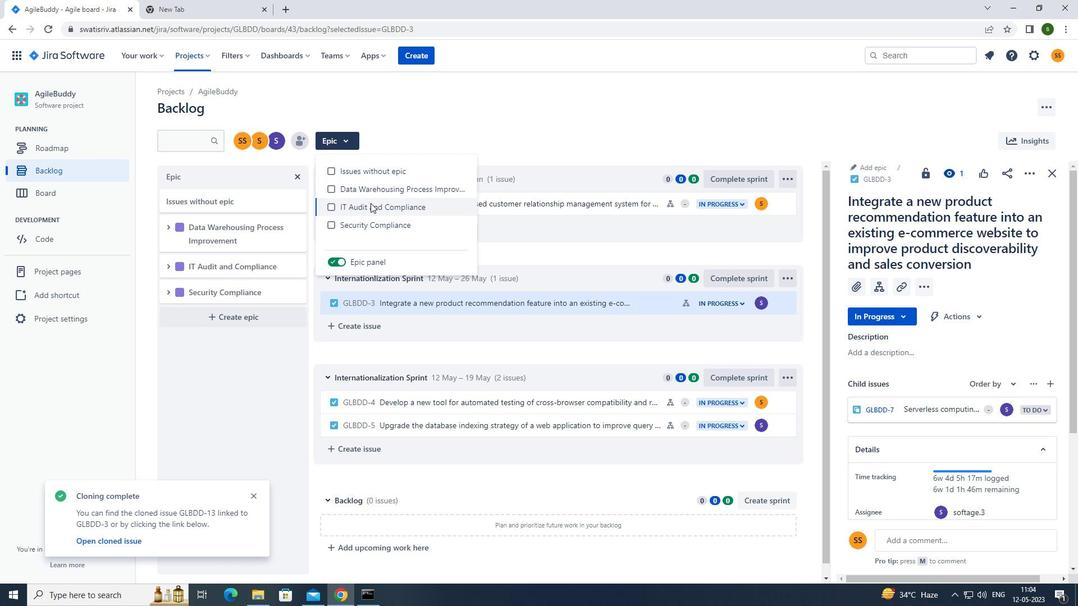 
Action: Mouse moved to (525, 127)
Screenshot: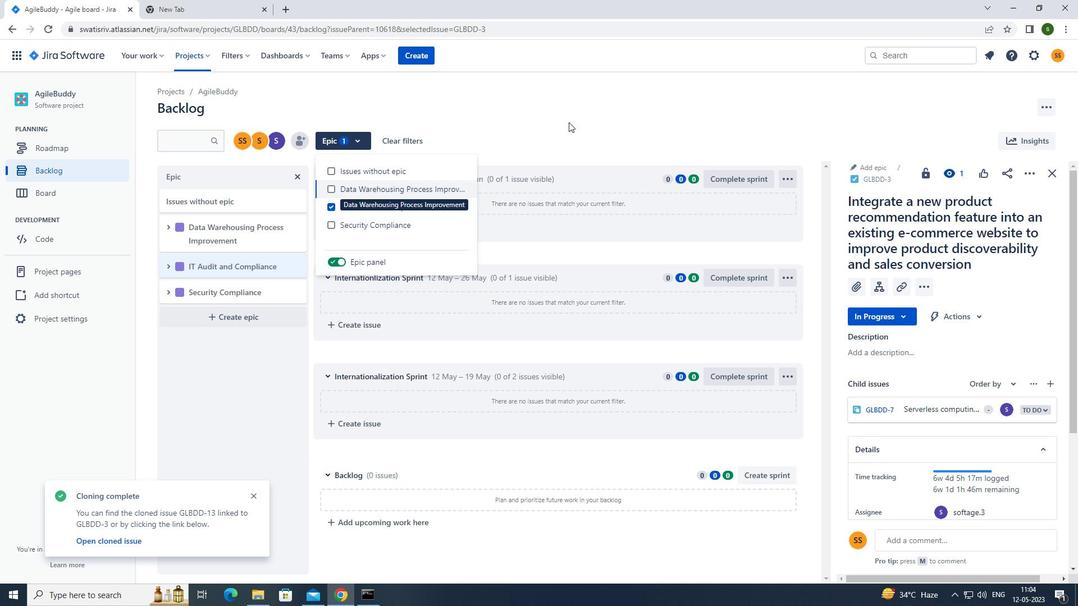 
Action: Mouse pressed left at (525, 127)
Screenshot: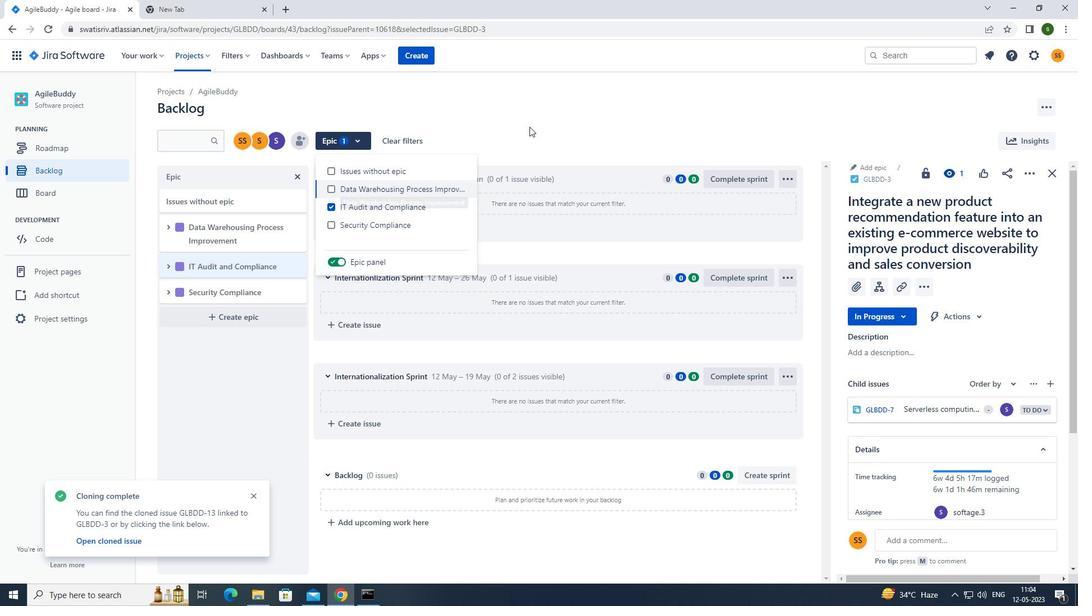 
